 Task: Create a due date automation trigger when advanced on, on the monday of the week a card is due add dates starting in less than 1 days at 11:00 AM.
Action: Mouse moved to (859, 247)
Screenshot: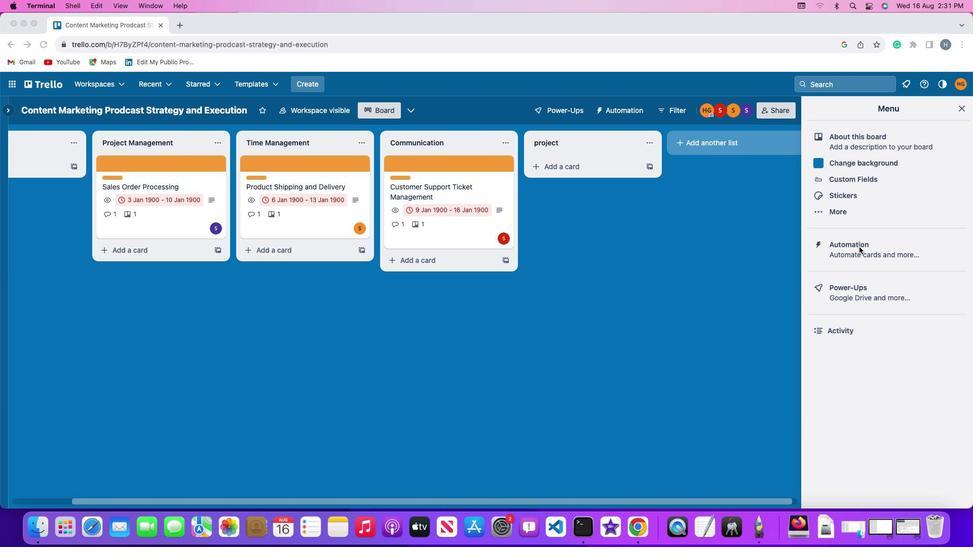 
Action: Mouse pressed left at (859, 247)
Screenshot: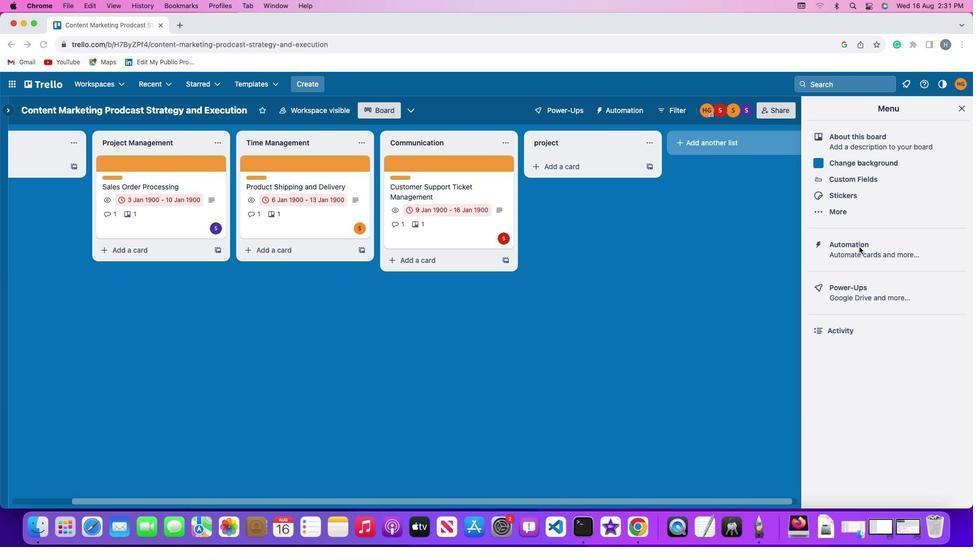 
Action: Mouse pressed left at (859, 247)
Screenshot: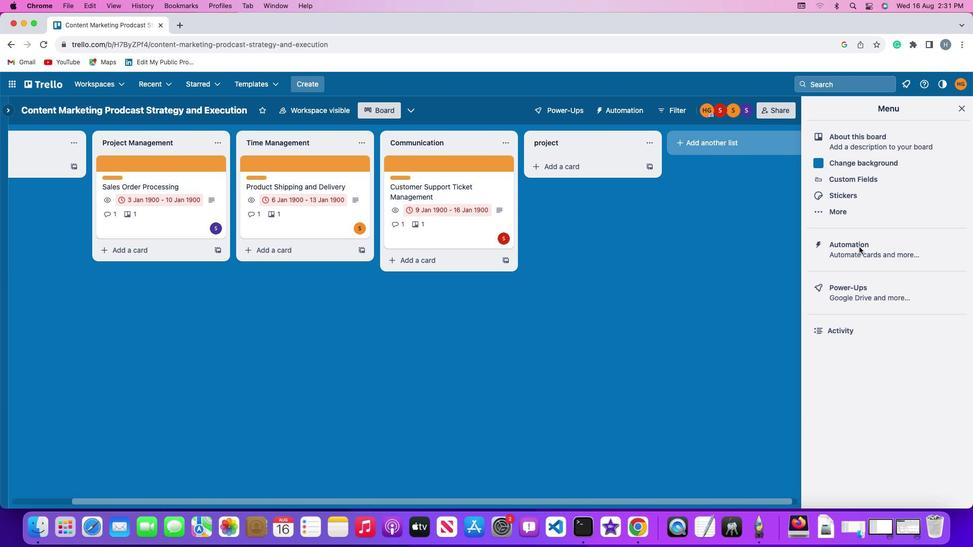 
Action: Mouse moved to (84, 240)
Screenshot: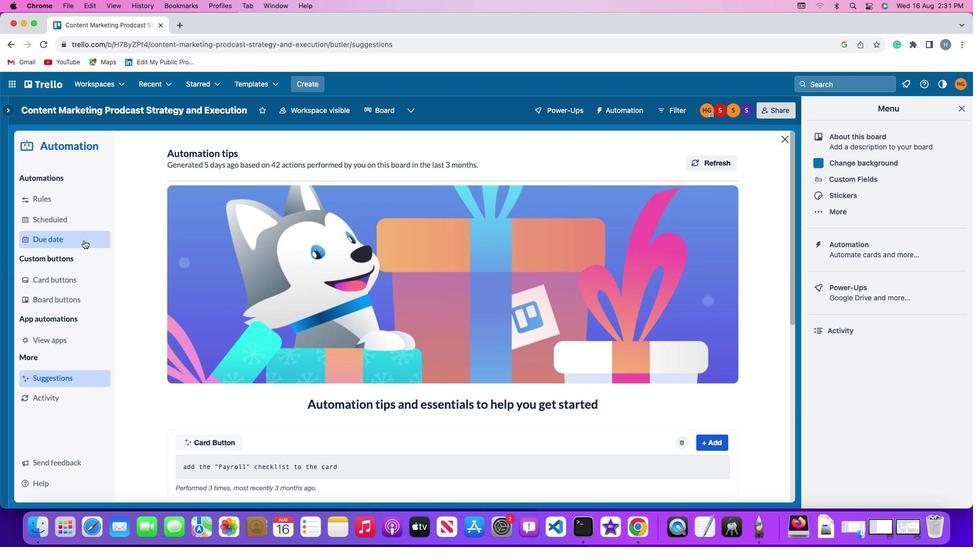 
Action: Mouse pressed left at (84, 240)
Screenshot: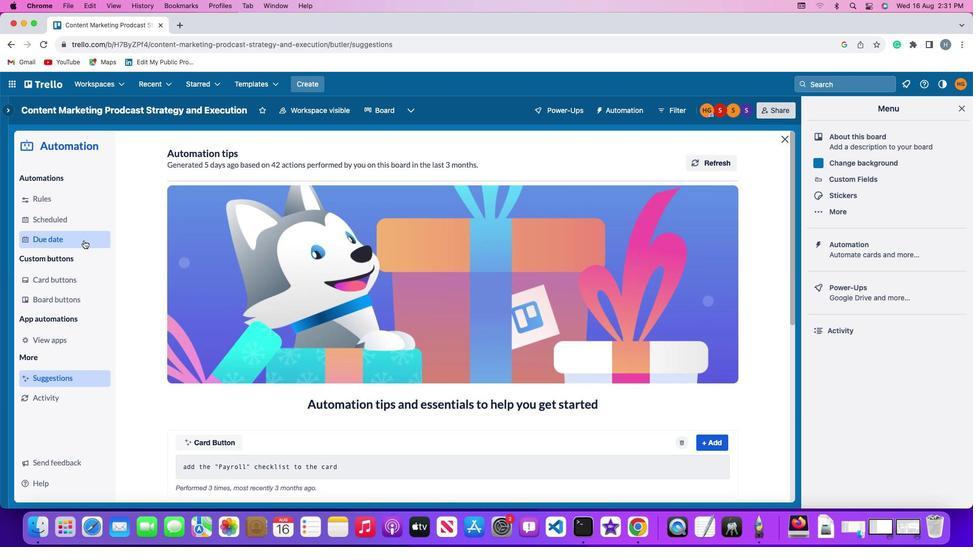 
Action: Mouse moved to (691, 157)
Screenshot: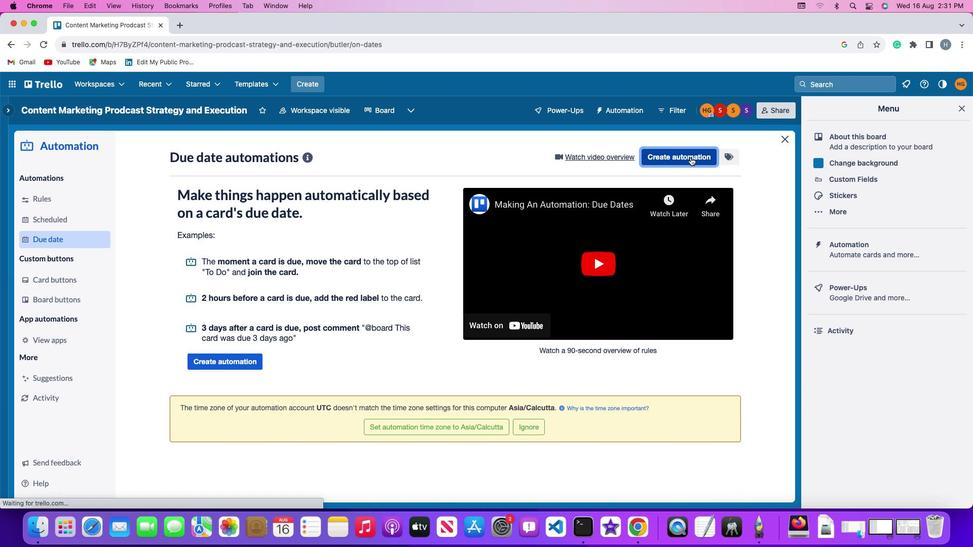 
Action: Mouse pressed left at (691, 157)
Screenshot: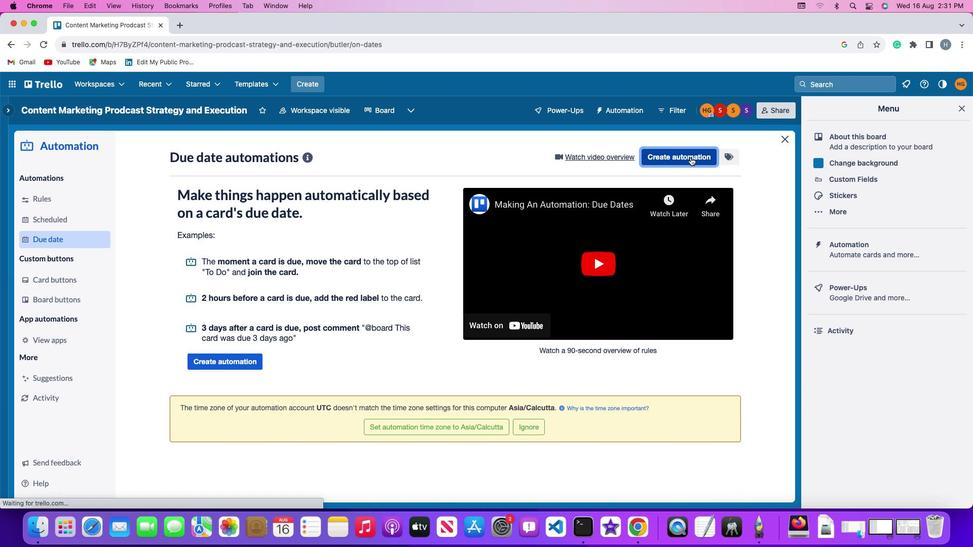 
Action: Mouse moved to (186, 253)
Screenshot: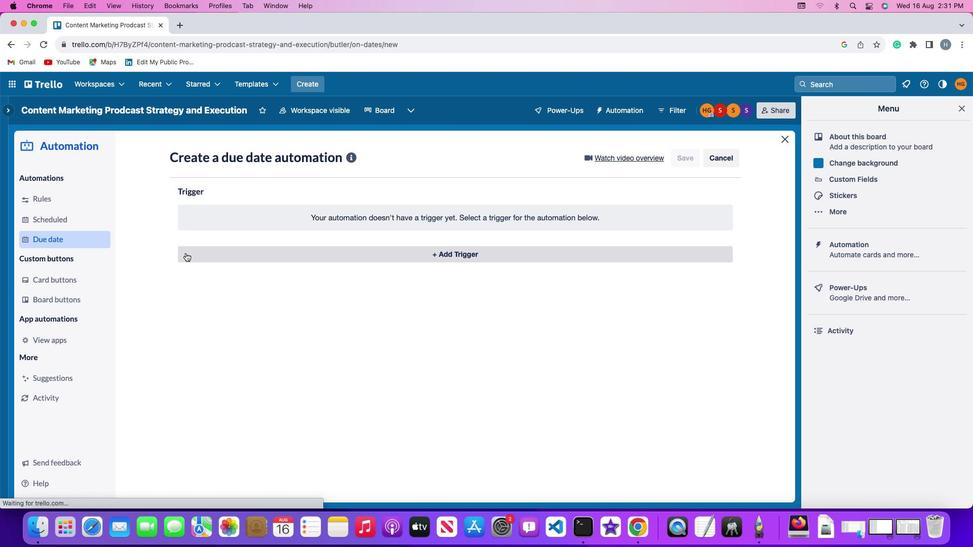 
Action: Mouse pressed left at (186, 253)
Screenshot: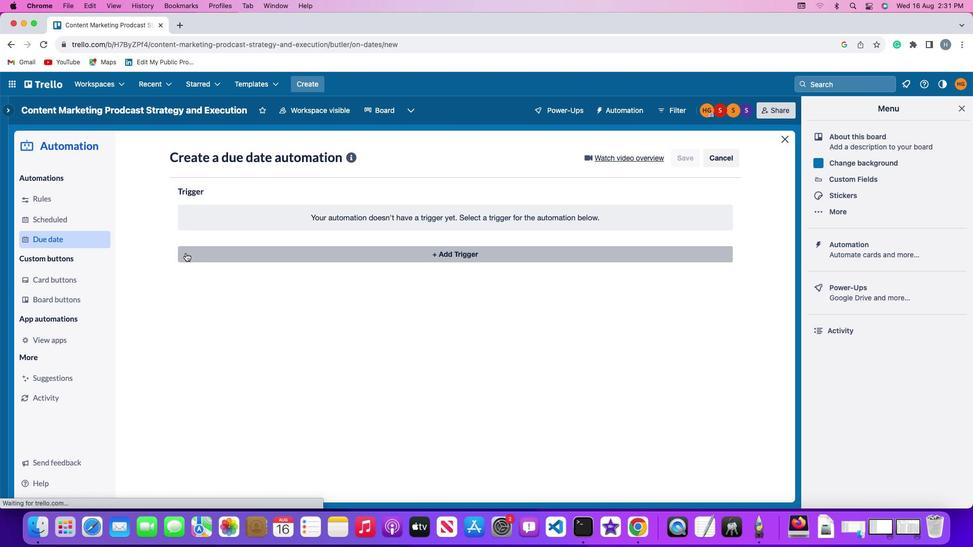 
Action: Mouse moved to (214, 442)
Screenshot: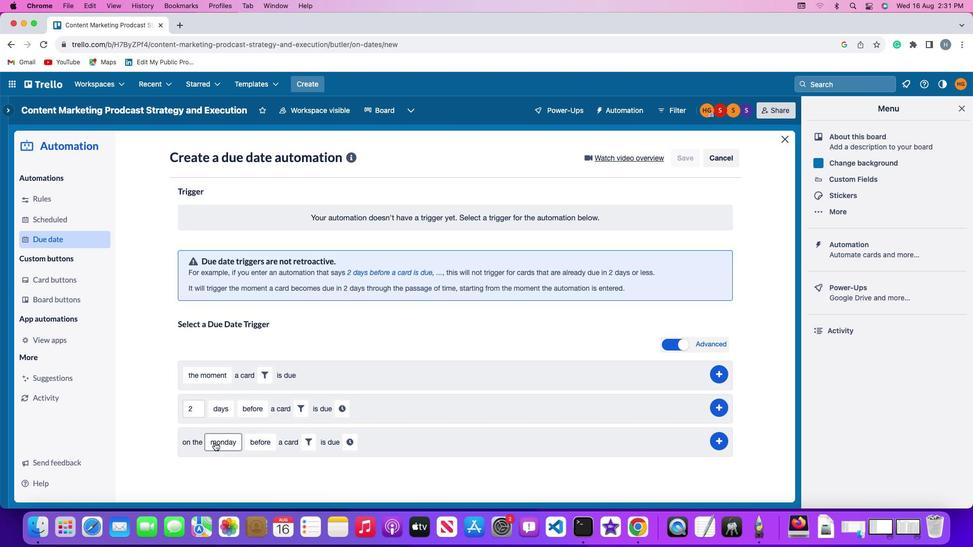 
Action: Mouse pressed left at (214, 442)
Screenshot: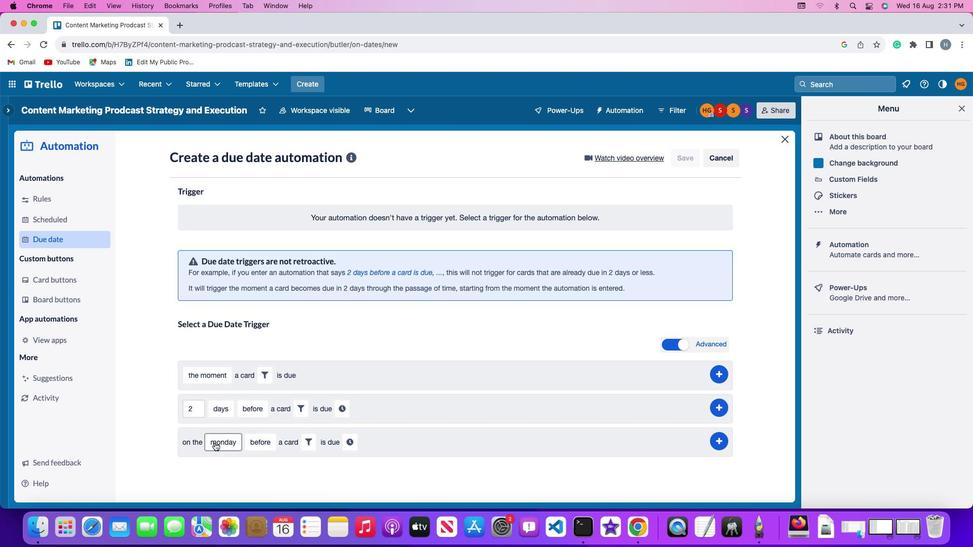 
Action: Mouse moved to (232, 299)
Screenshot: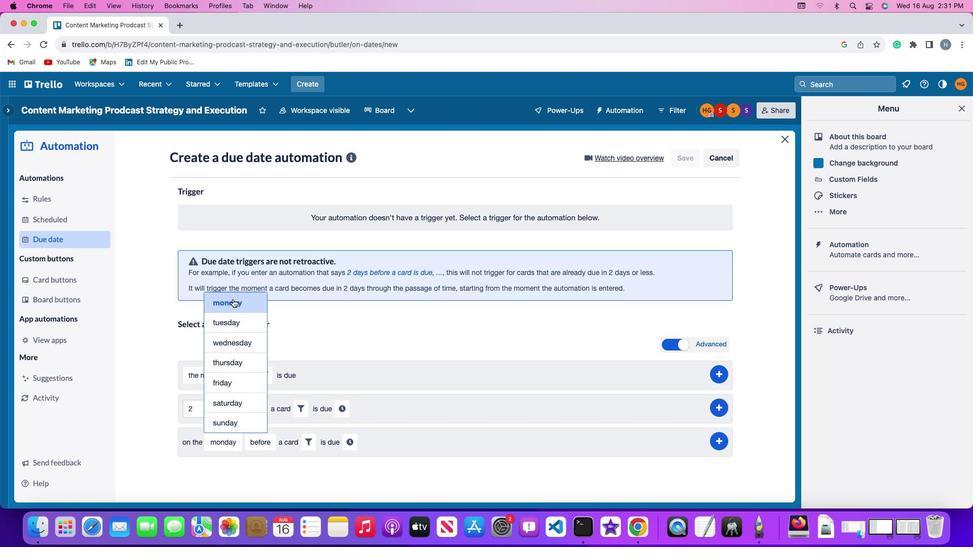 
Action: Mouse pressed left at (232, 299)
Screenshot: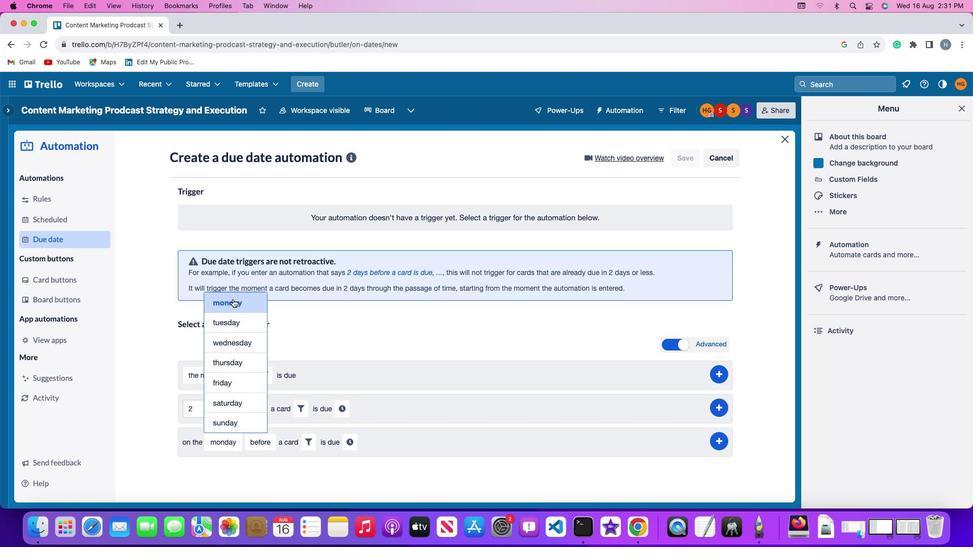 
Action: Mouse moved to (258, 446)
Screenshot: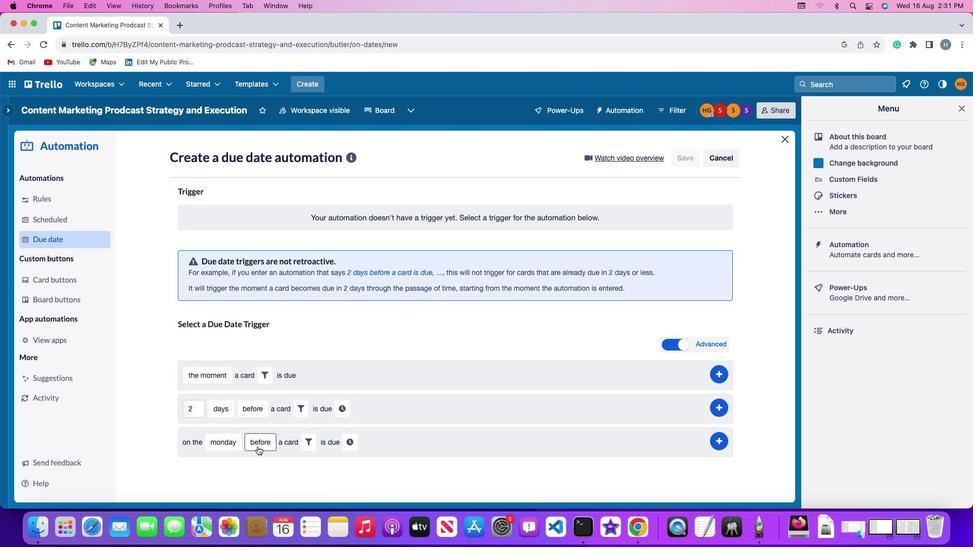 
Action: Mouse pressed left at (258, 446)
Screenshot: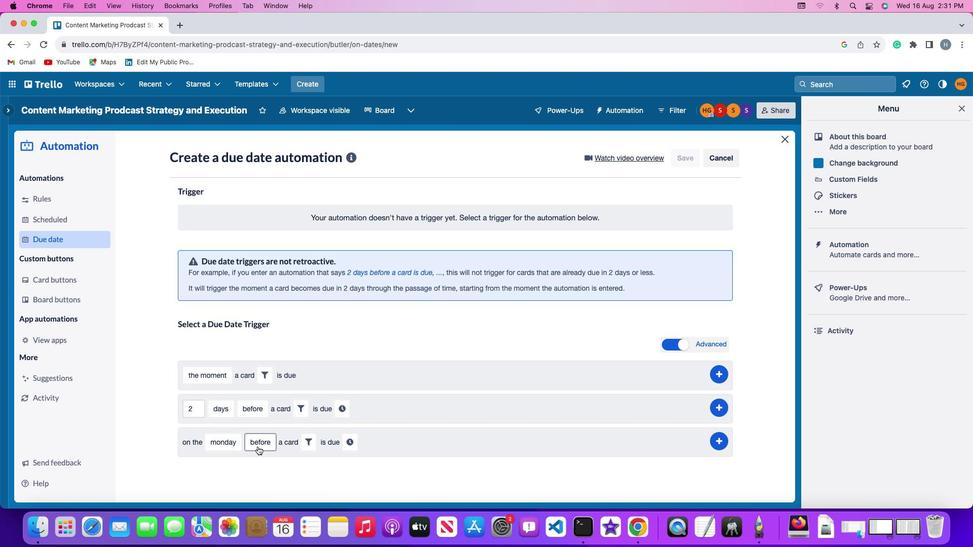 
Action: Mouse moved to (271, 399)
Screenshot: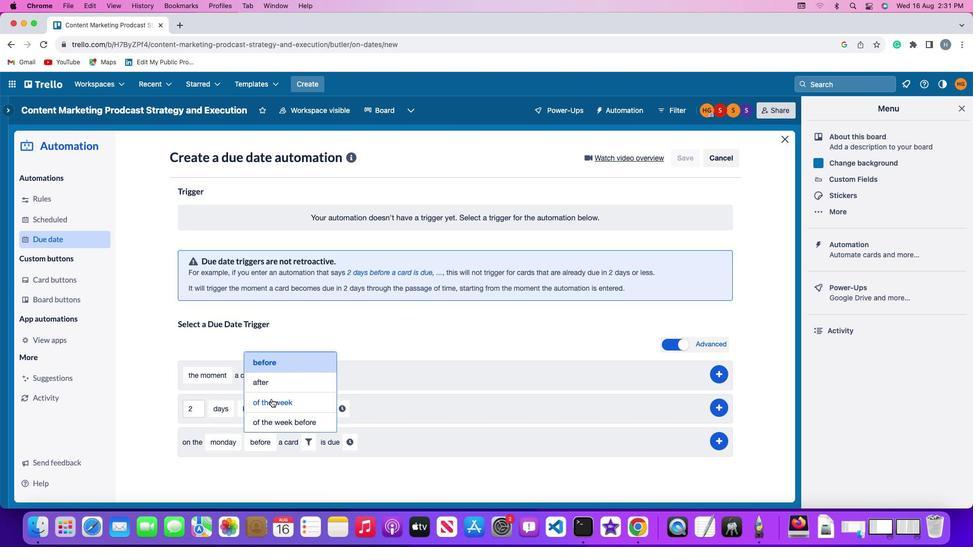 
Action: Mouse pressed left at (271, 399)
Screenshot: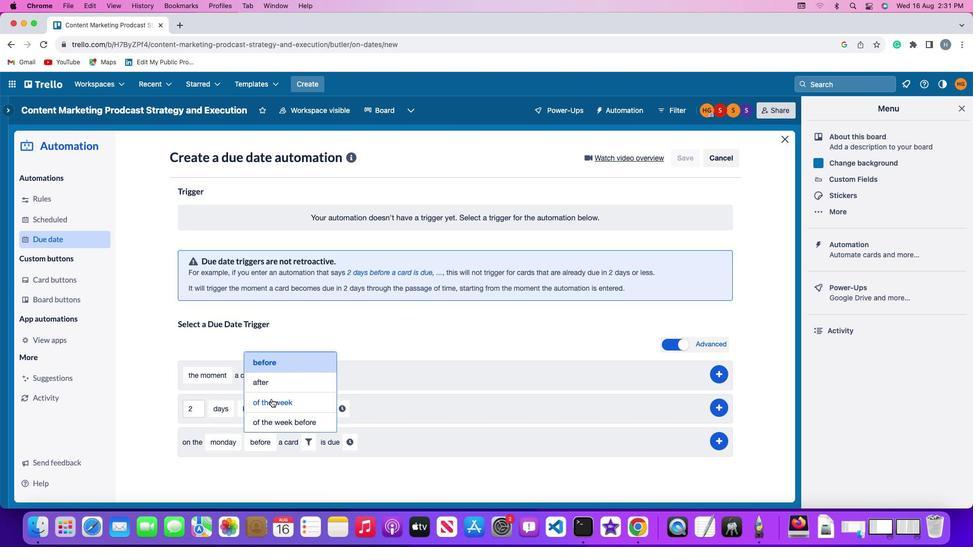 
Action: Mouse moved to (334, 440)
Screenshot: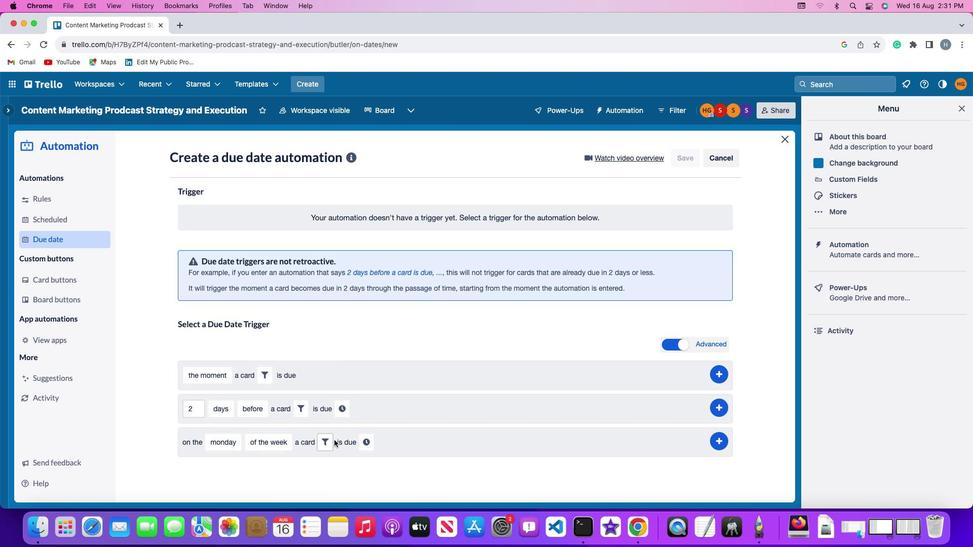
Action: Mouse pressed left at (334, 440)
Screenshot: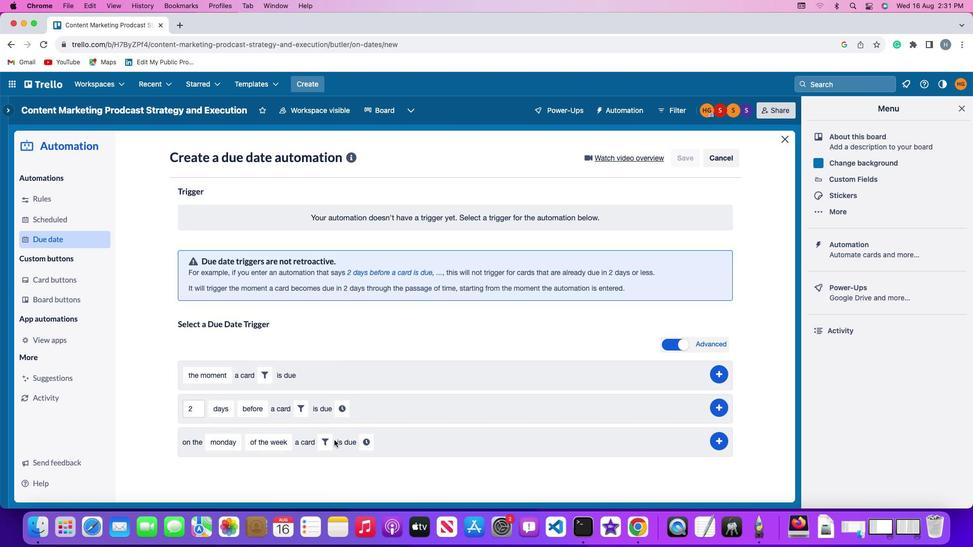 
Action: Mouse moved to (328, 441)
Screenshot: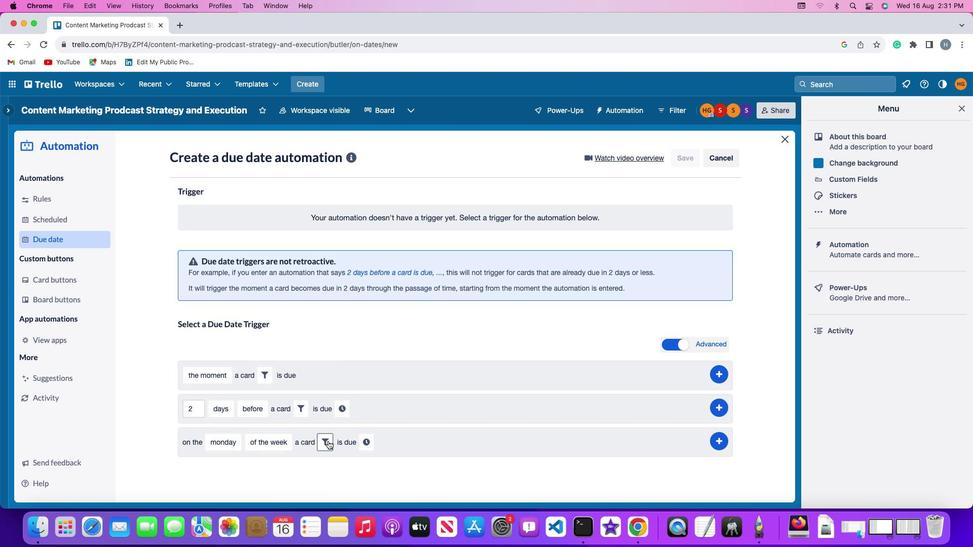 
Action: Mouse pressed left at (328, 441)
Screenshot: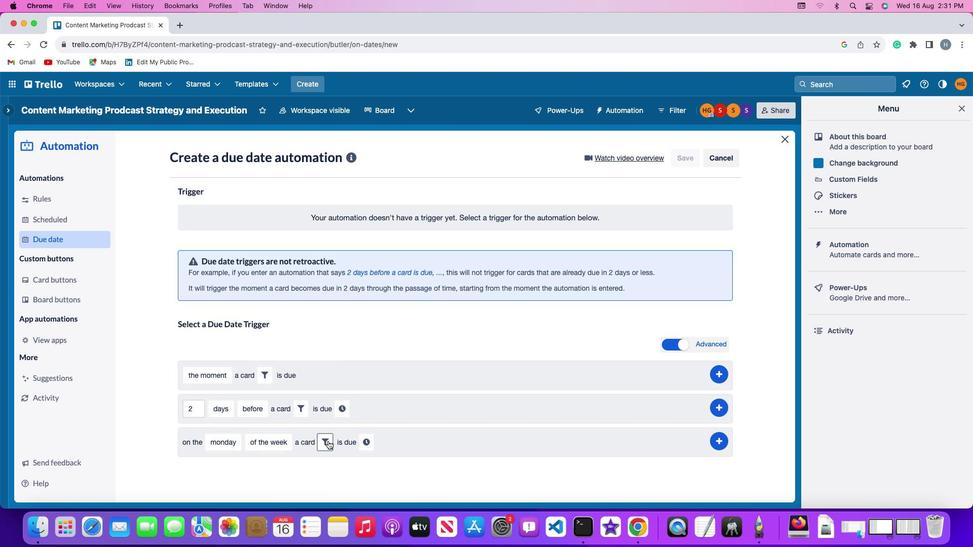 
Action: Mouse moved to (373, 475)
Screenshot: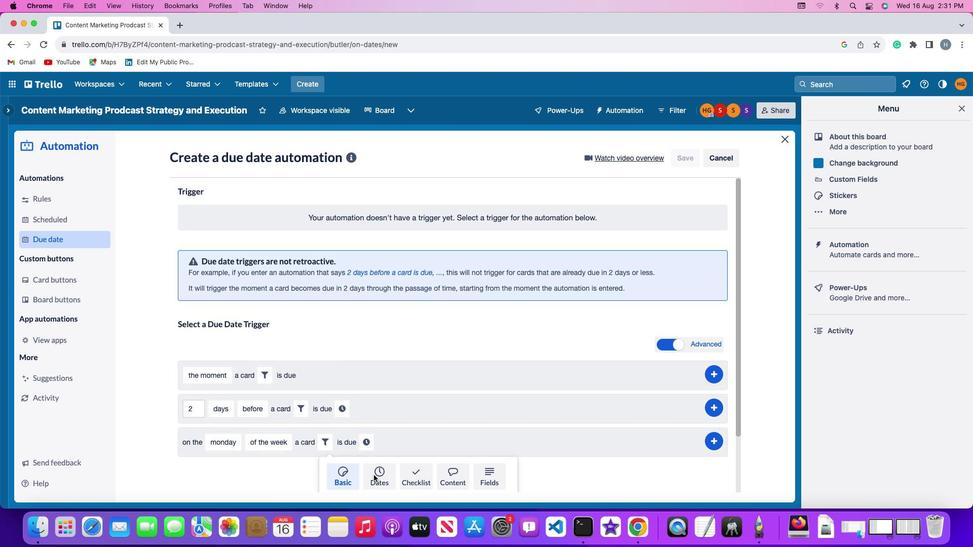 
Action: Mouse pressed left at (373, 475)
Screenshot: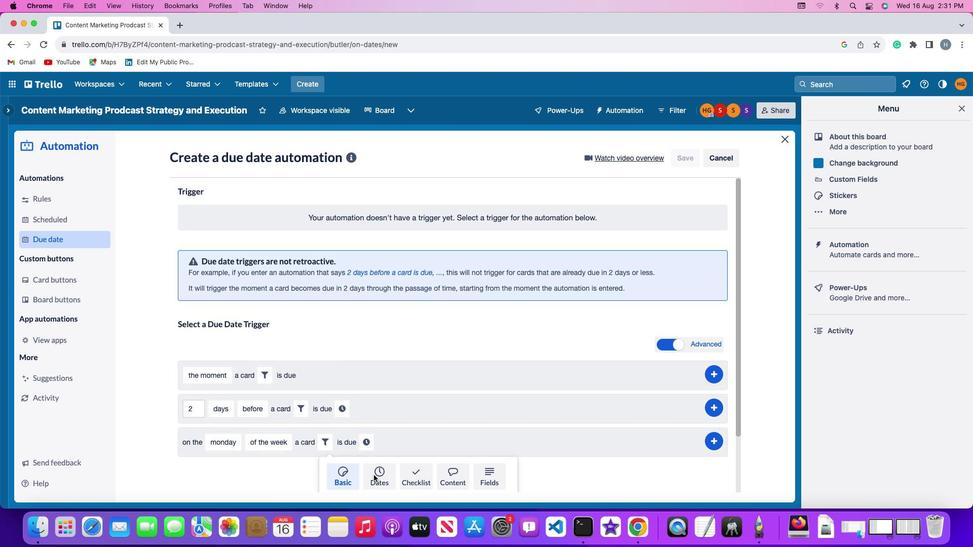 
Action: Mouse moved to (290, 472)
Screenshot: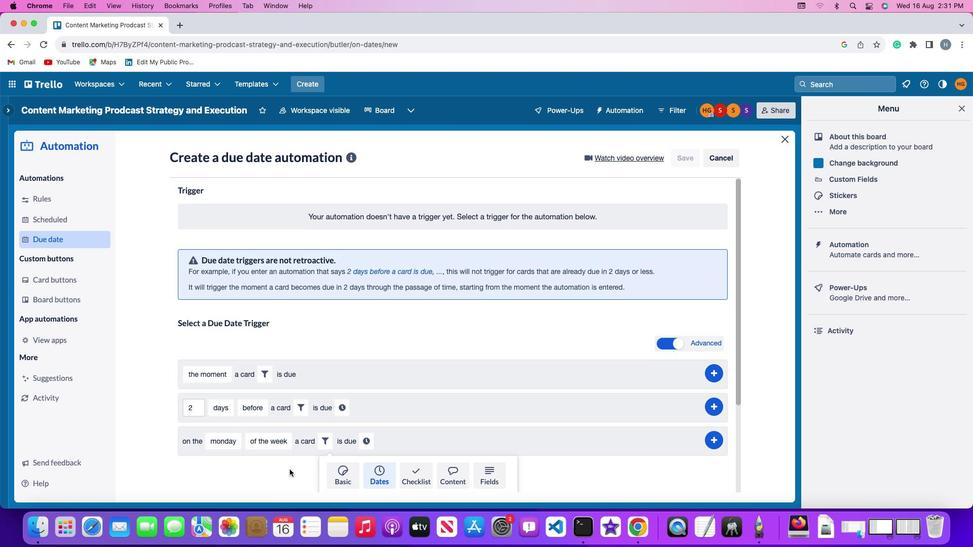 
Action: Mouse scrolled (290, 472) with delta (0, 0)
Screenshot: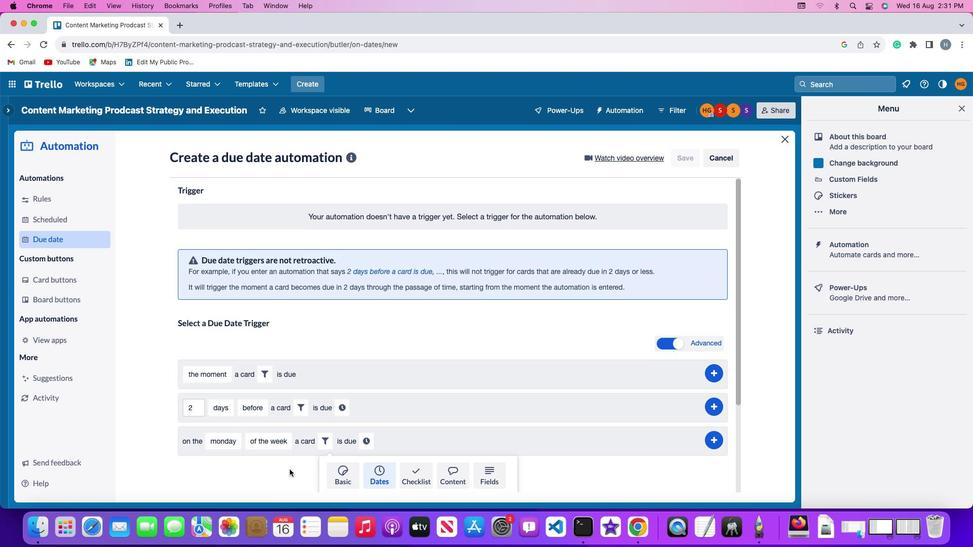 
Action: Mouse moved to (290, 472)
Screenshot: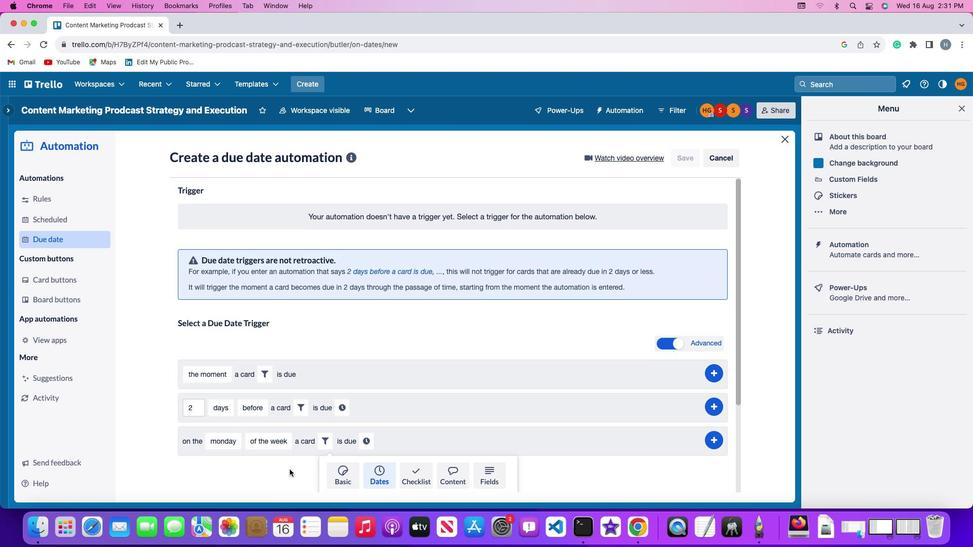 
Action: Mouse scrolled (290, 472) with delta (0, 0)
Screenshot: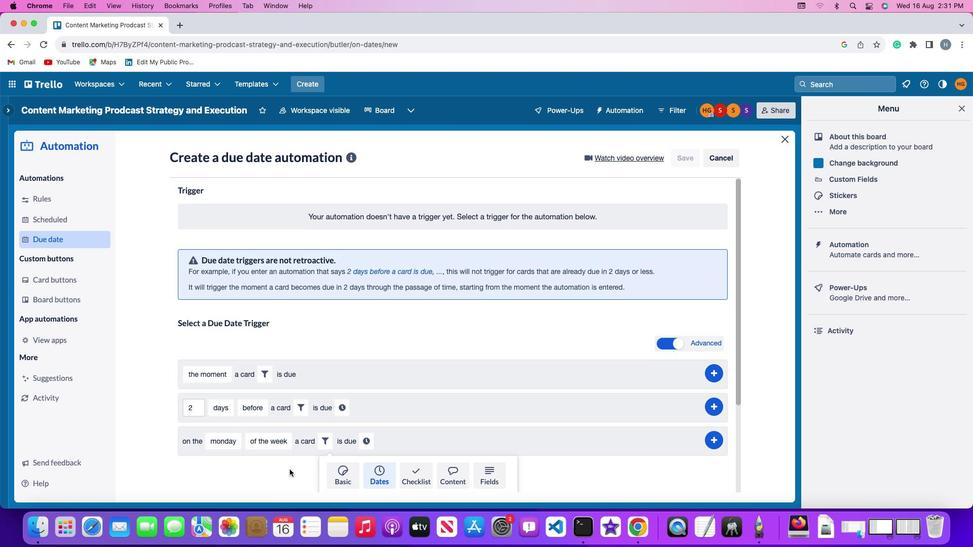
Action: Mouse moved to (290, 471)
Screenshot: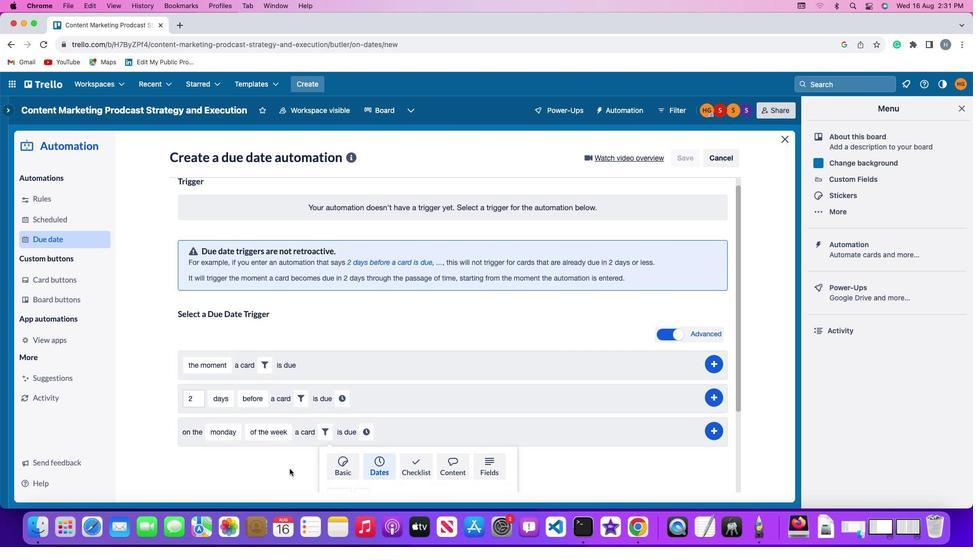 
Action: Mouse scrolled (290, 471) with delta (0, -1)
Screenshot: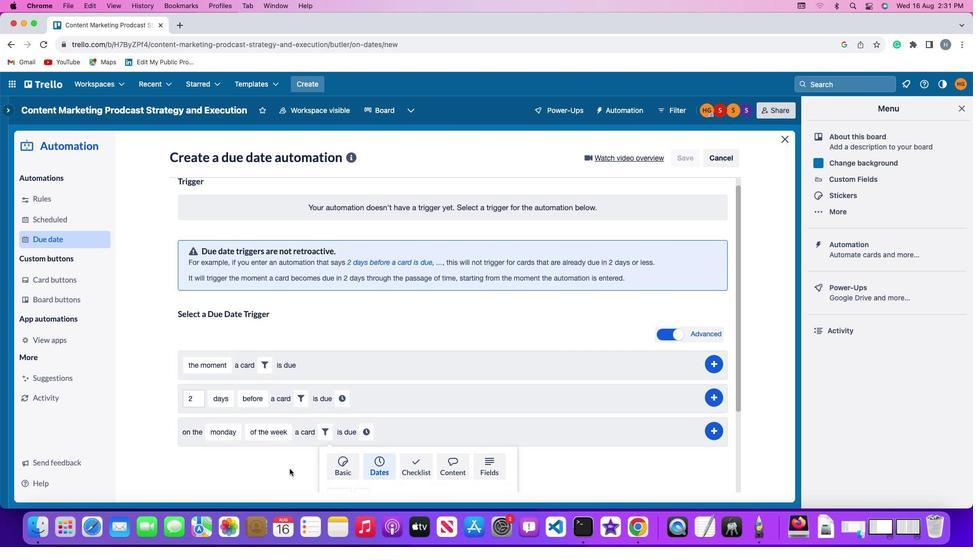 
Action: Mouse moved to (290, 469)
Screenshot: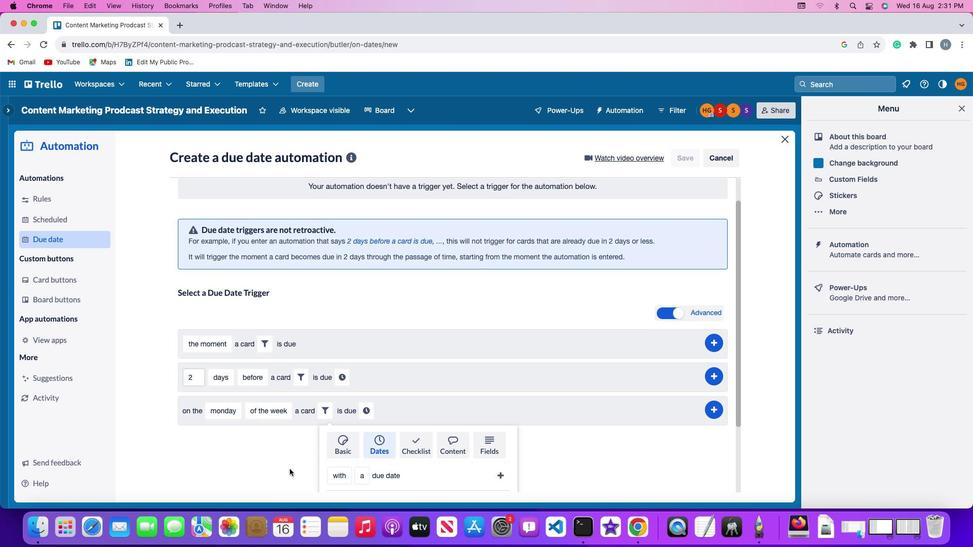 
Action: Mouse scrolled (290, 469) with delta (0, -2)
Screenshot: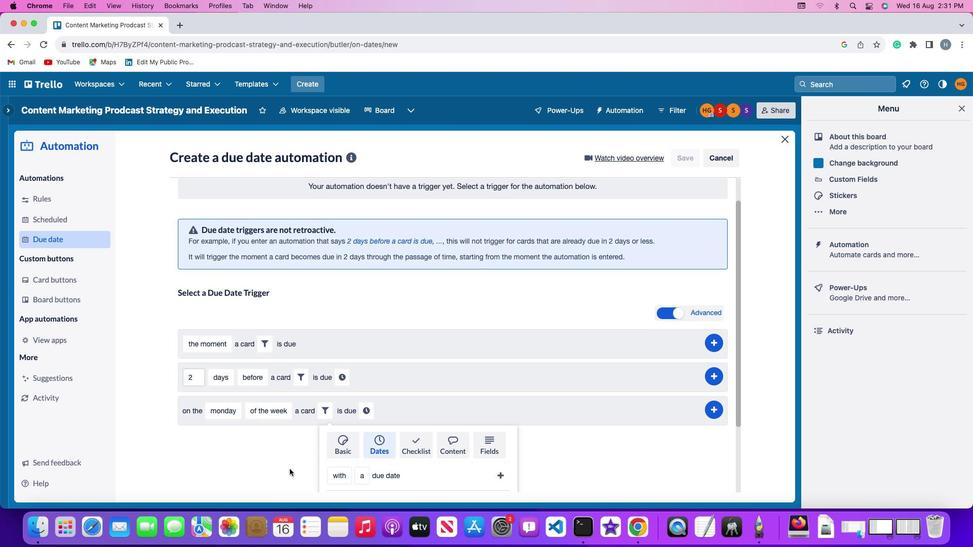 
Action: Mouse moved to (289, 468)
Screenshot: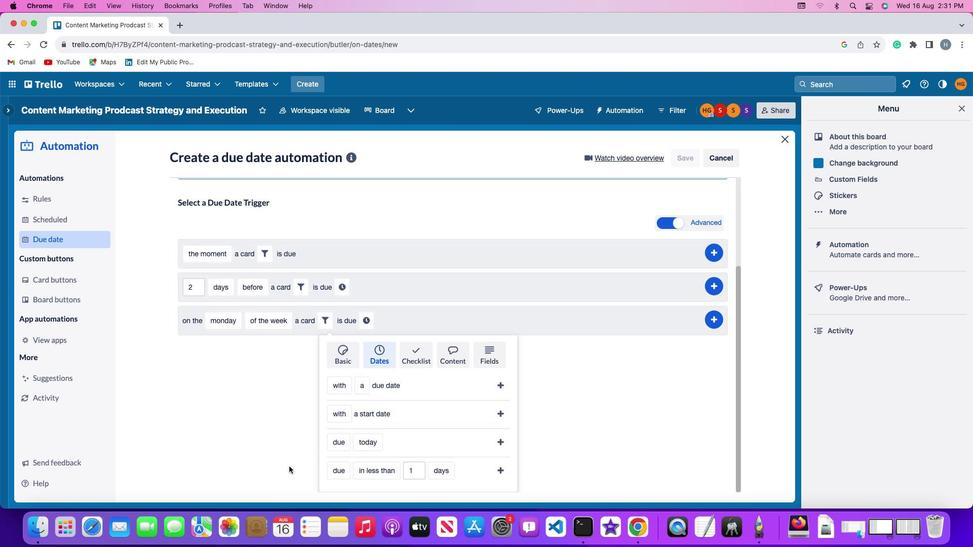 
Action: Mouse scrolled (289, 468) with delta (0, 0)
Screenshot: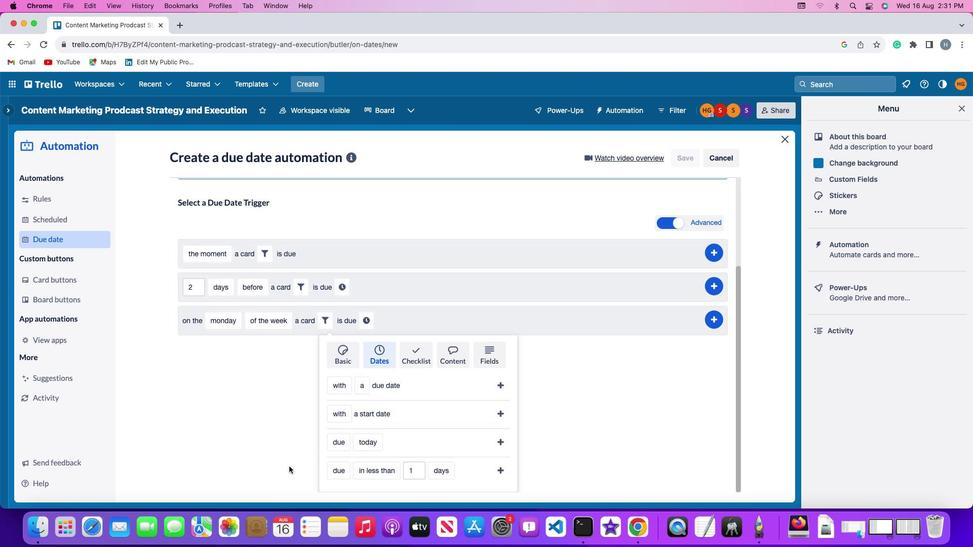 
Action: Mouse moved to (289, 467)
Screenshot: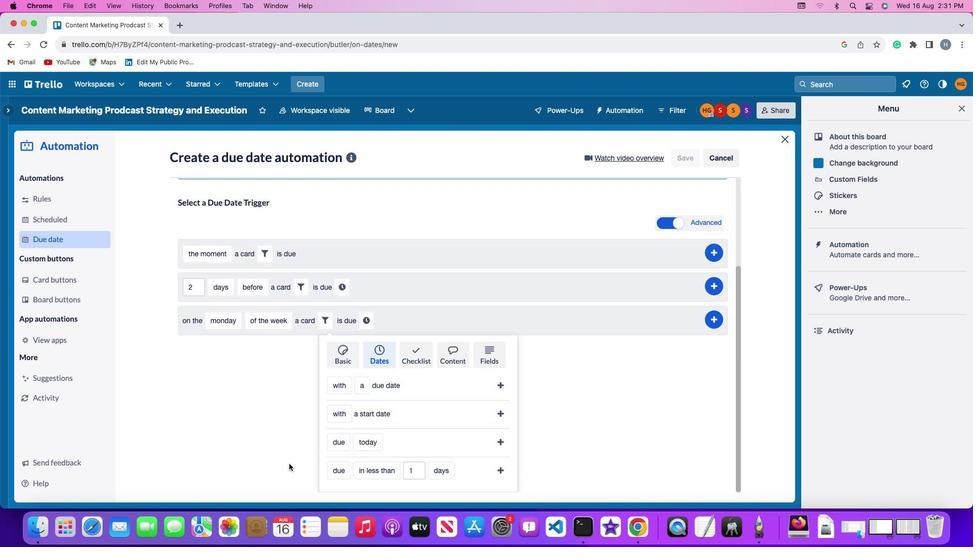 
Action: Mouse scrolled (289, 467) with delta (0, 0)
Screenshot: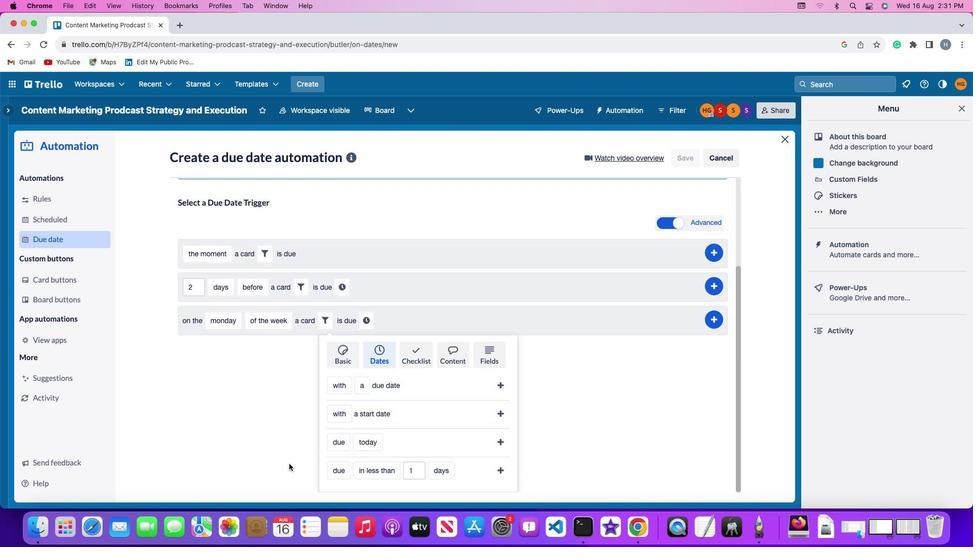 
Action: Mouse moved to (289, 467)
Screenshot: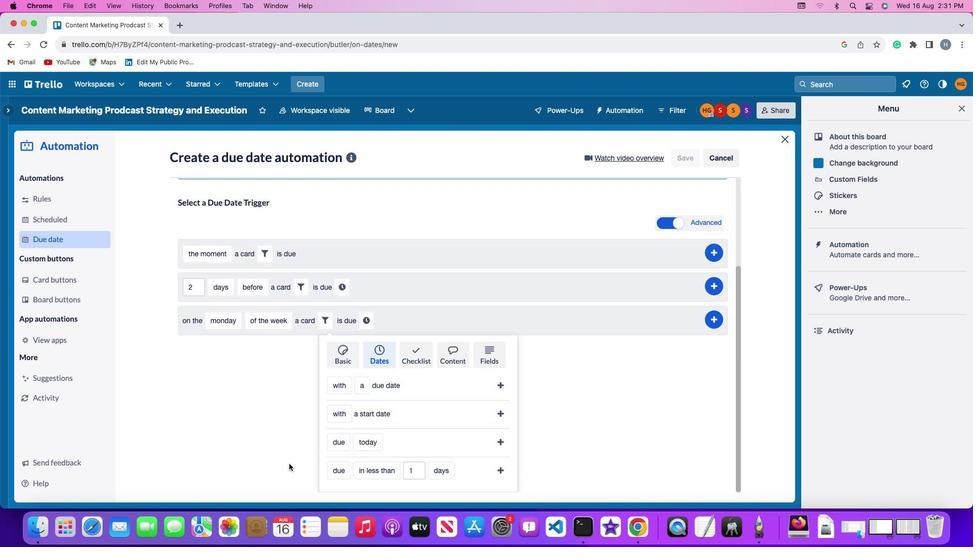 
Action: Mouse scrolled (289, 467) with delta (0, -1)
Screenshot: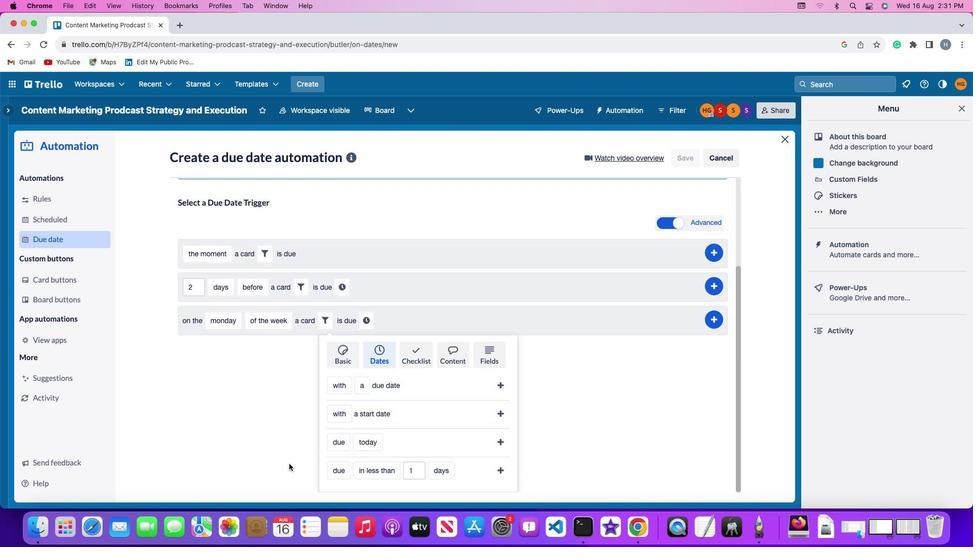 
Action: Mouse moved to (289, 466)
Screenshot: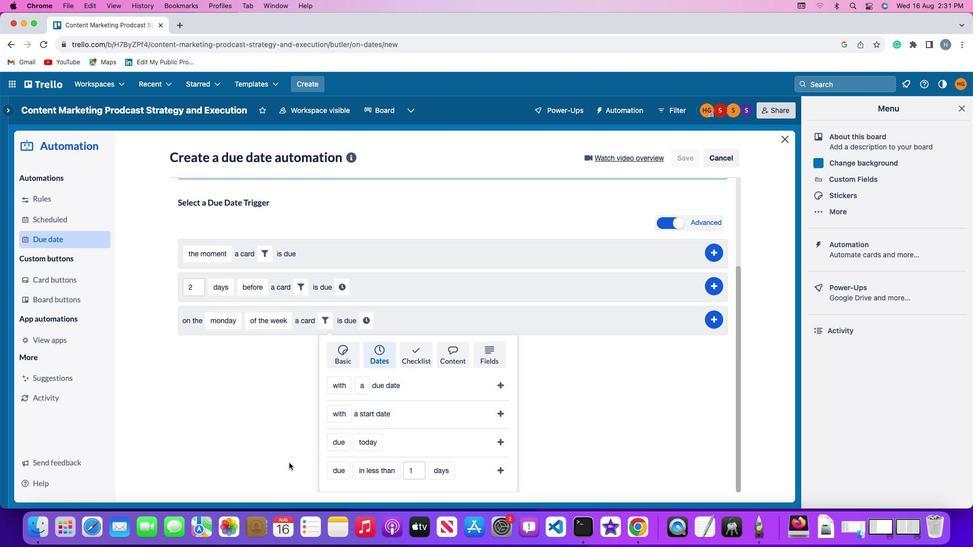 
Action: Mouse scrolled (289, 466) with delta (0, -2)
Screenshot: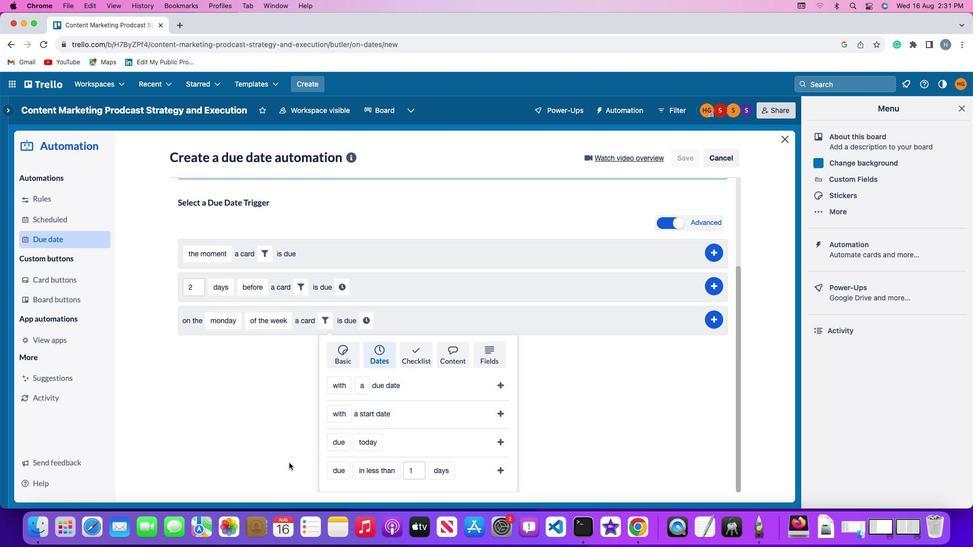 
Action: Mouse moved to (332, 473)
Screenshot: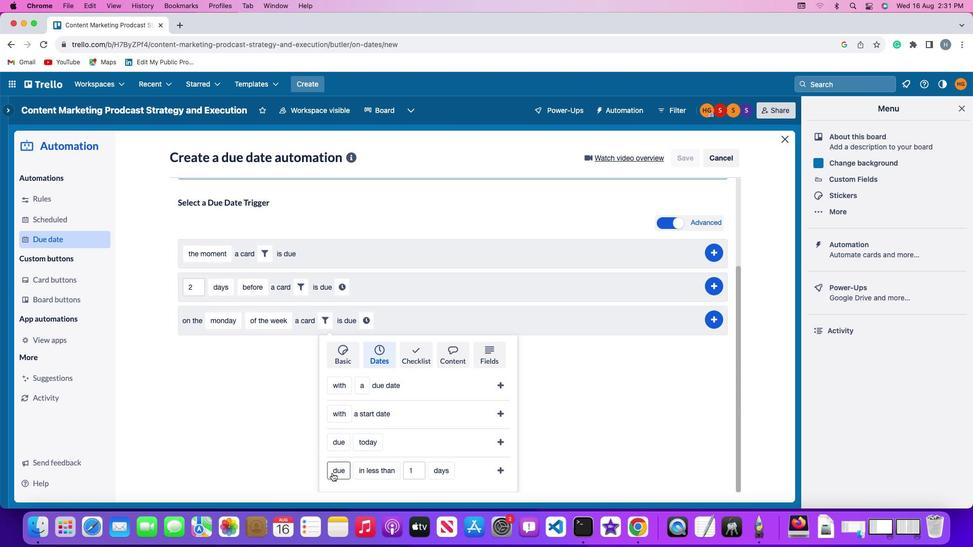 
Action: Mouse pressed left at (332, 473)
Screenshot: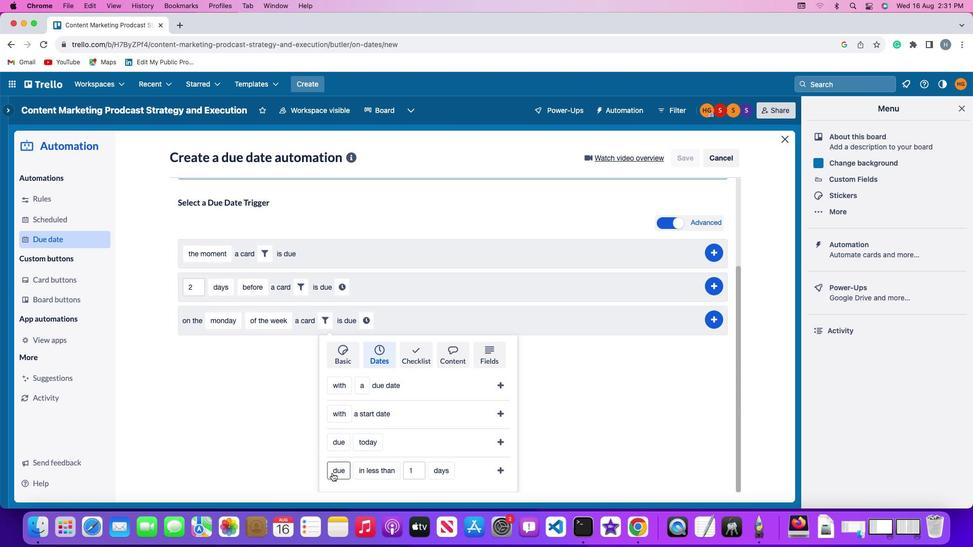 
Action: Mouse moved to (334, 455)
Screenshot: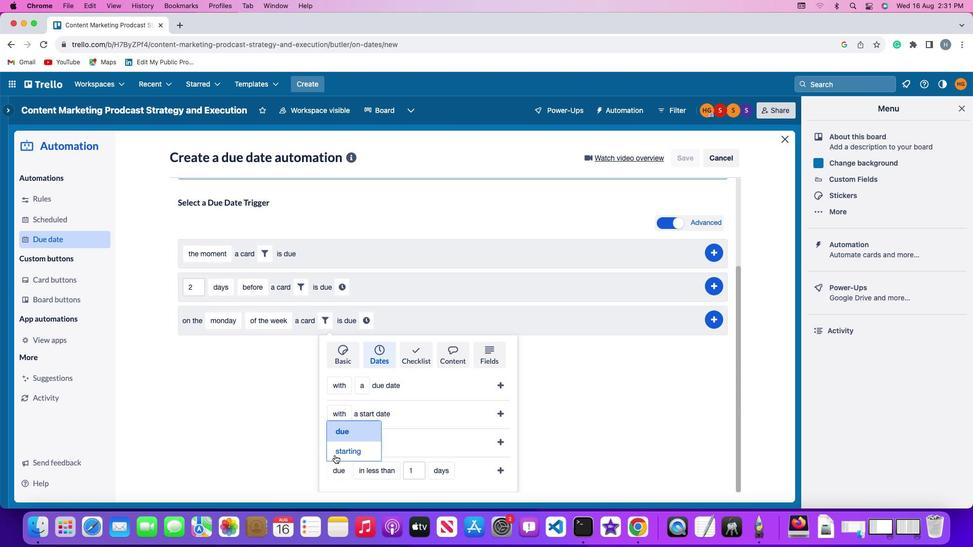 
Action: Mouse pressed left at (334, 455)
Screenshot: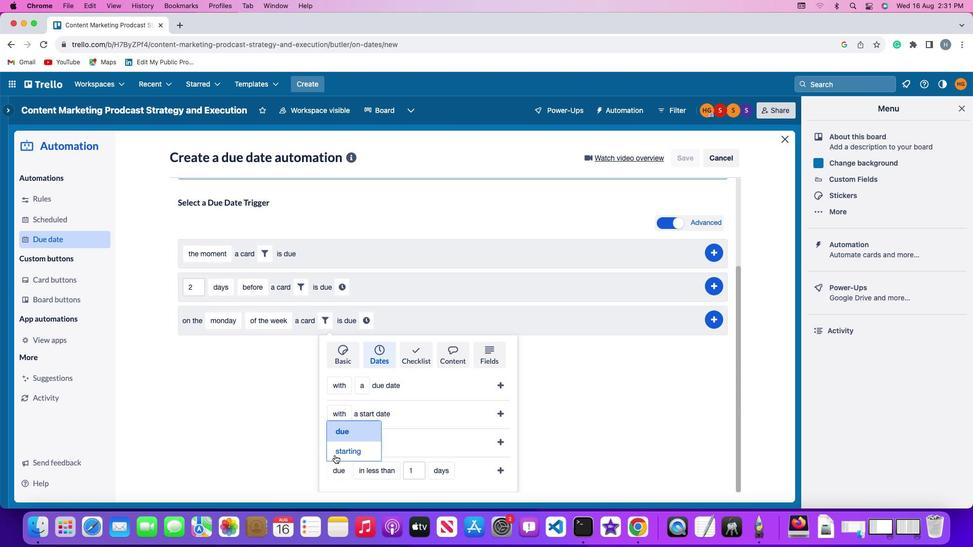 
Action: Mouse moved to (380, 470)
Screenshot: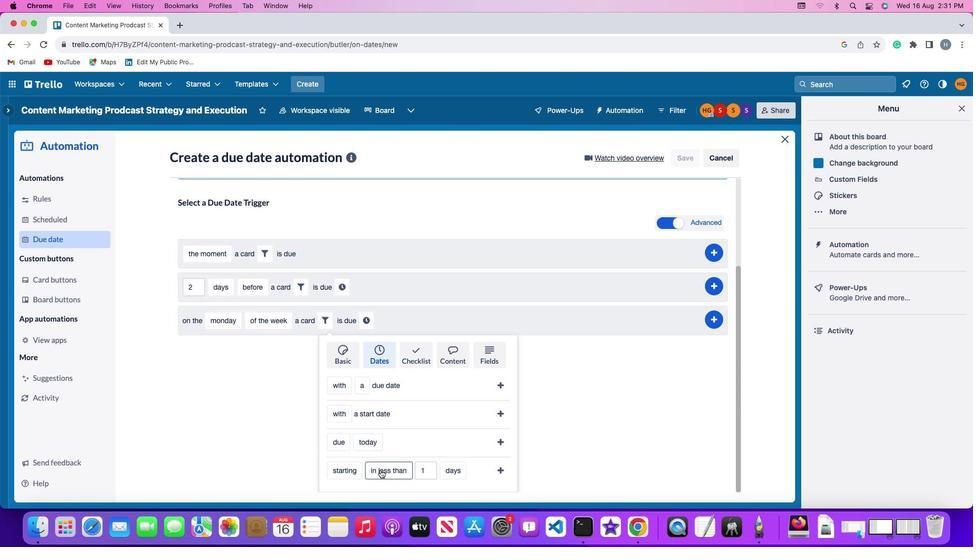 
Action: Mouse pressed left at (380, 470)
Screenshot: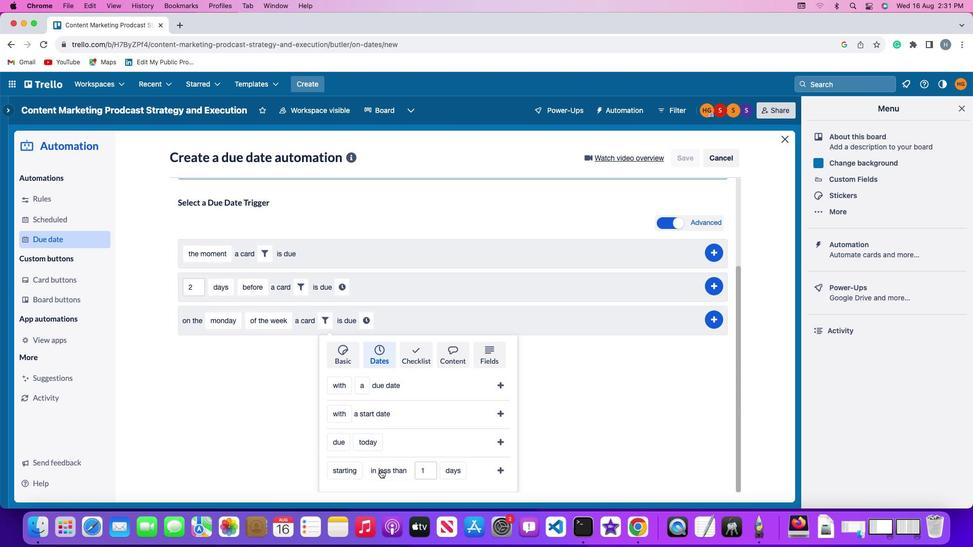 
Action: Mouse moved to (390, 381)
Screenshot: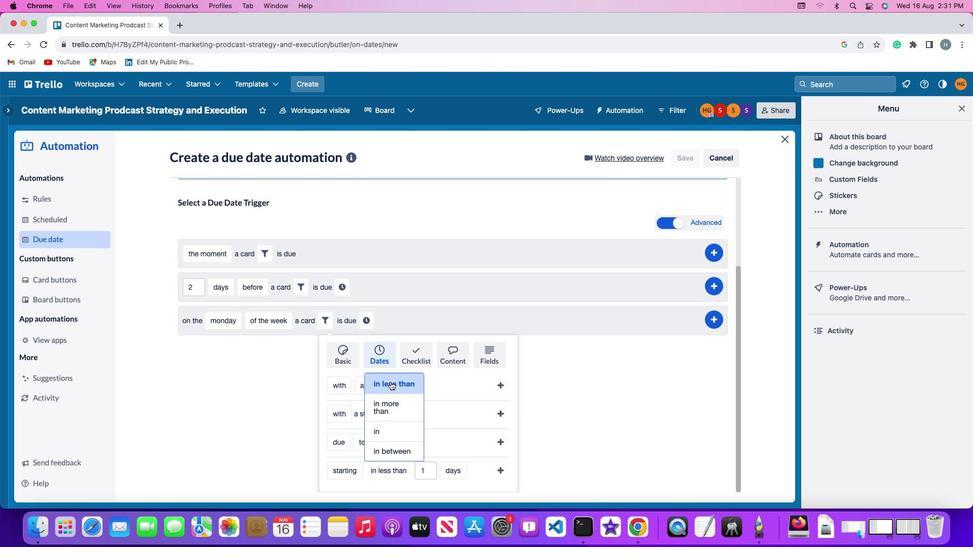 
Action: Mouse pressed left at (390, 381)
Screenshot: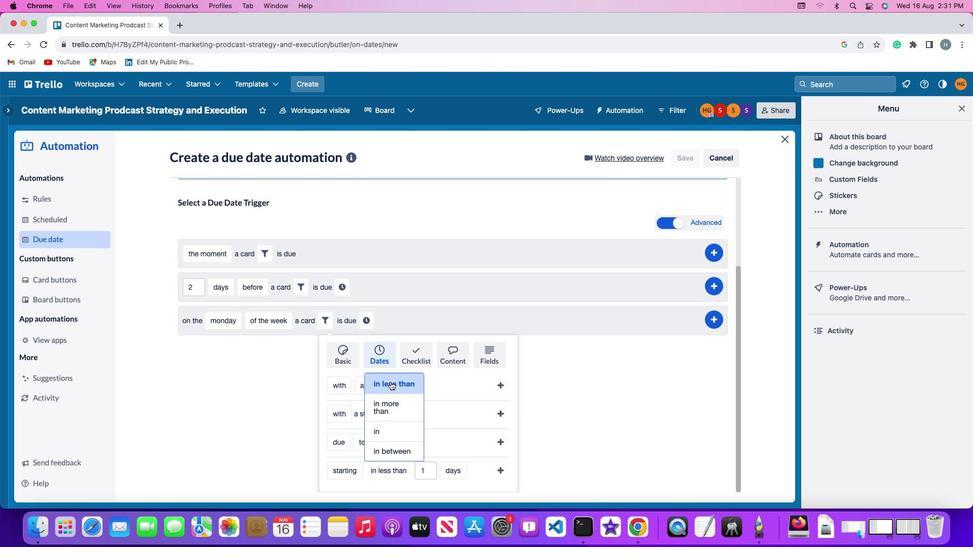 
Action: Mouse moved to (427, 467)
Screenshot: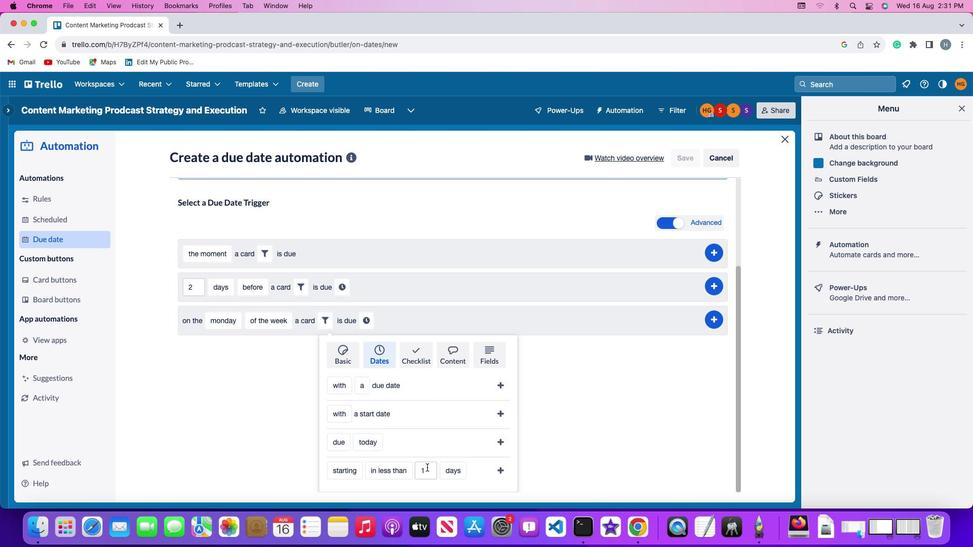 
Action: Mouse pressed left at (427, 467)
Screenshot: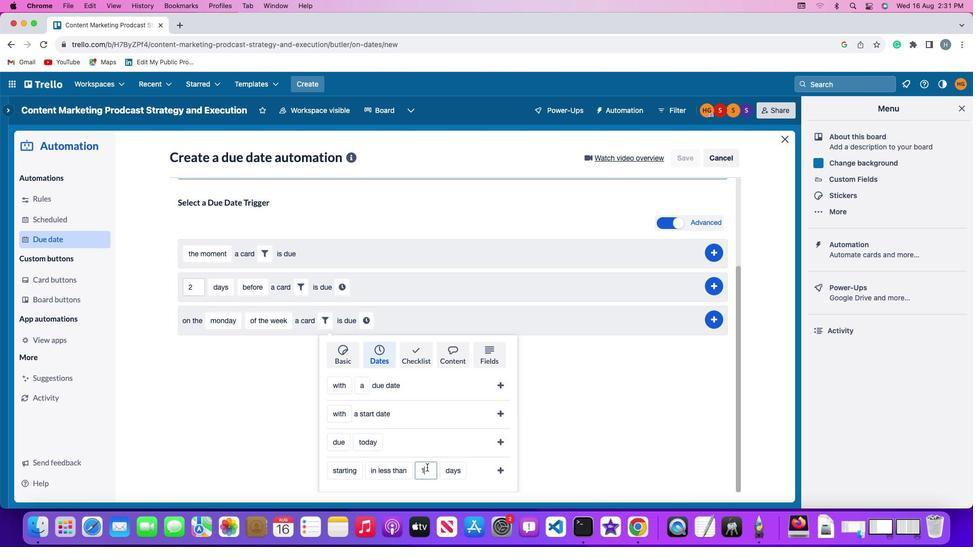 
Action: Mouse moved to (427, 468)
Screenshot: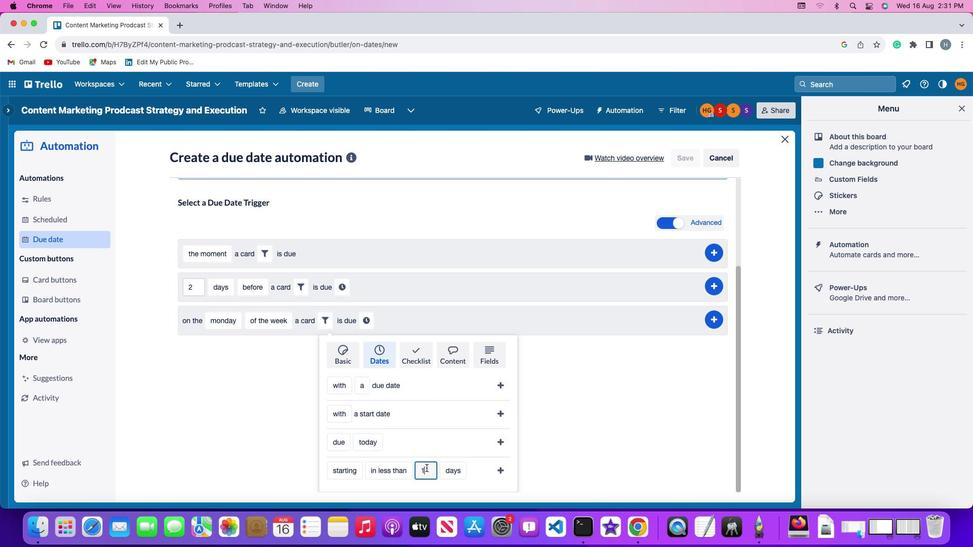 
Action: Key pressed Key.backspace'1'
Screenshot: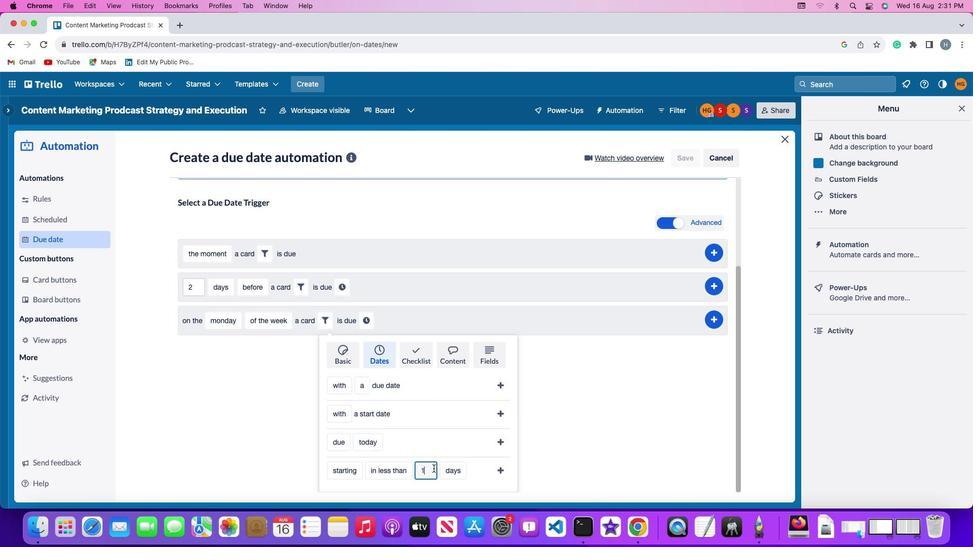 
Action: Mouse moved to (445, 468)
Screenshot: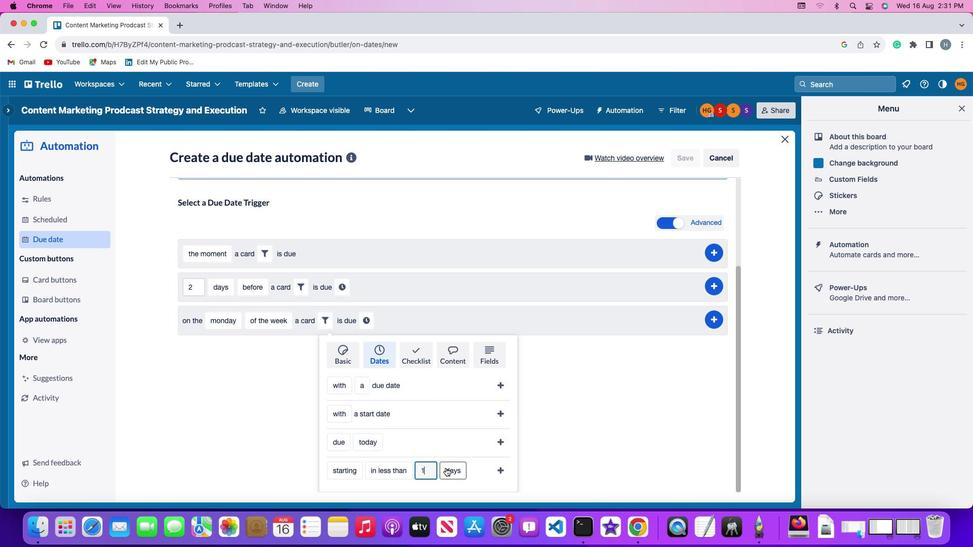 
Action: Mouse pressed left at (445, 468)
Screenshot: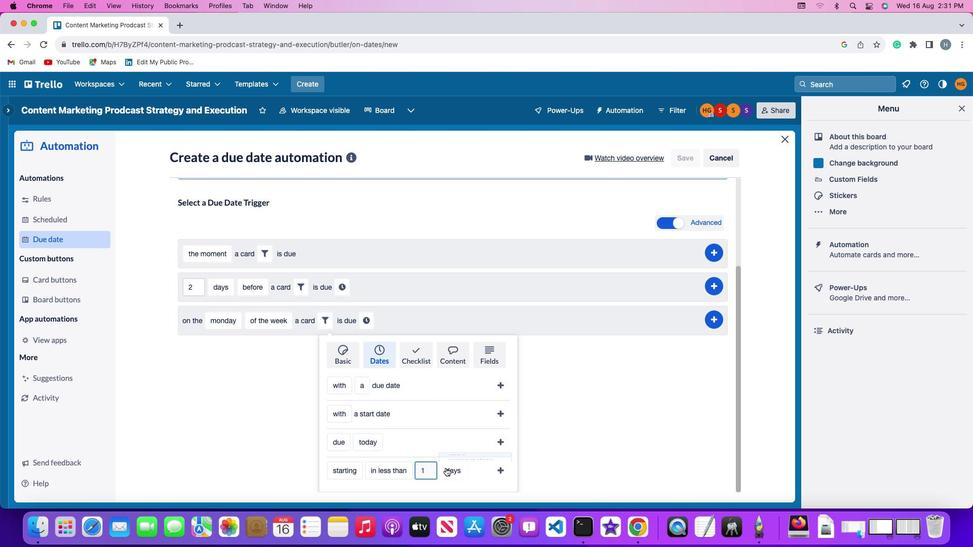 
Action: Mouse moved to (458, 432)
Screenshot: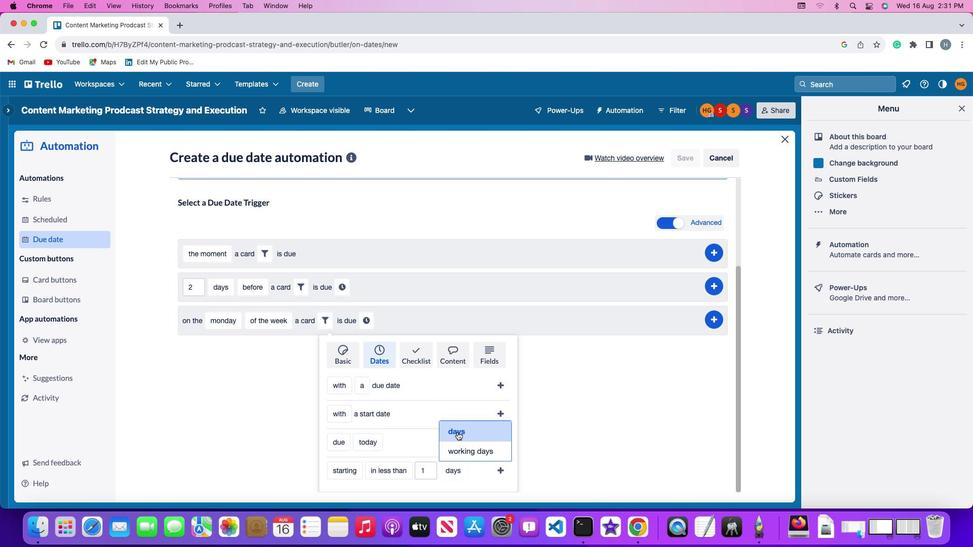 
Action: Mouse pressed left at (458, 432)
Screenshot: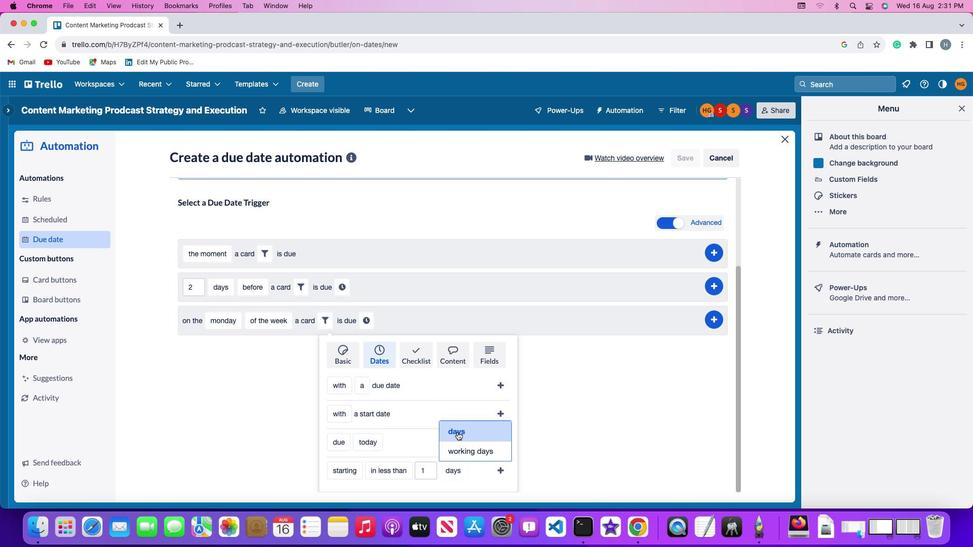 
Action: Mouse moved to (503, 466)
Screenshot: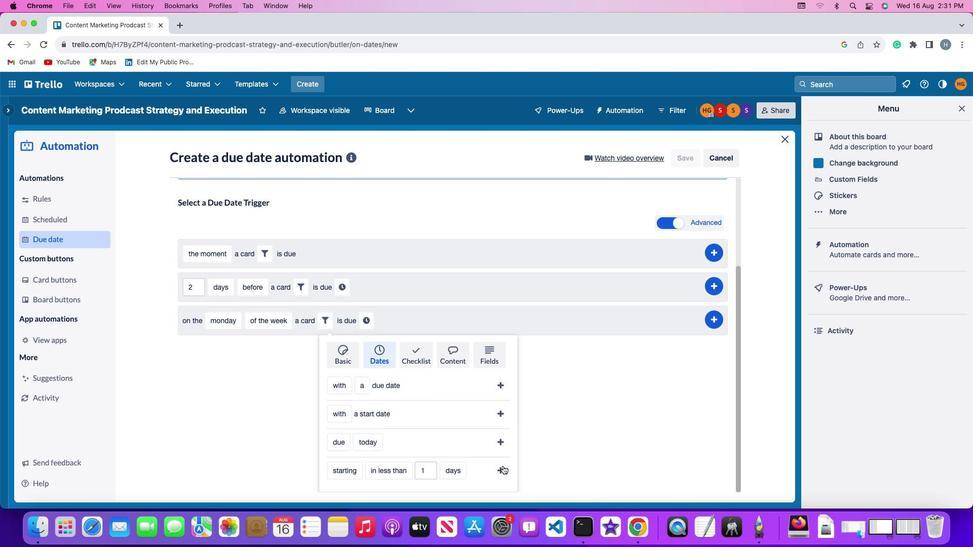 
Action: Mouse pressed left at (503, 466)
Screenshot: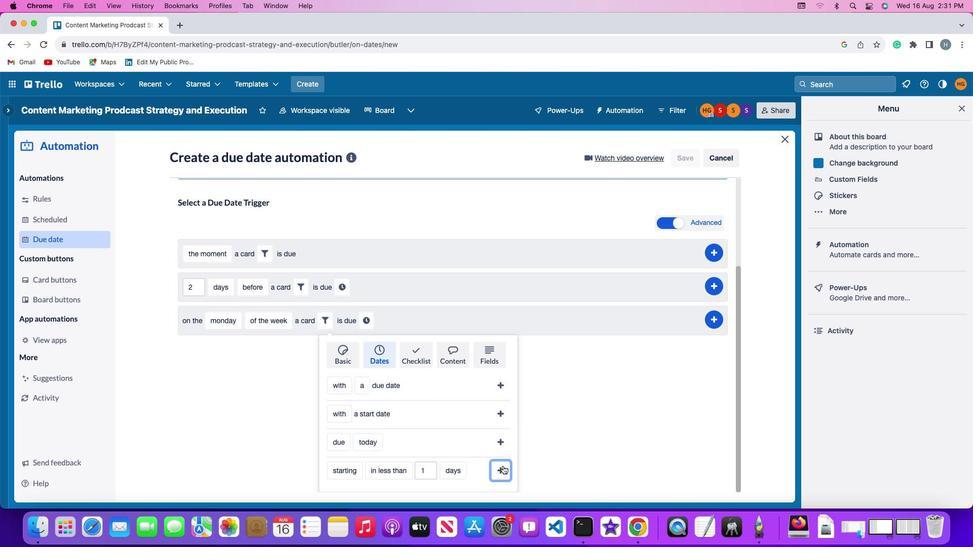 
Action: Mouse moved to (477, 445)
Screenshot: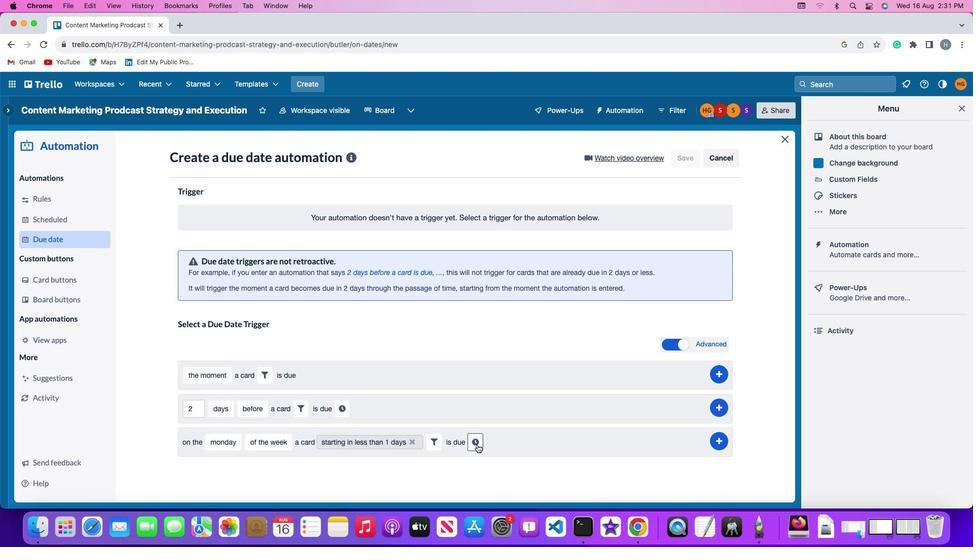 
Action: Mouse pressed left at (477, 445)
Screenshot: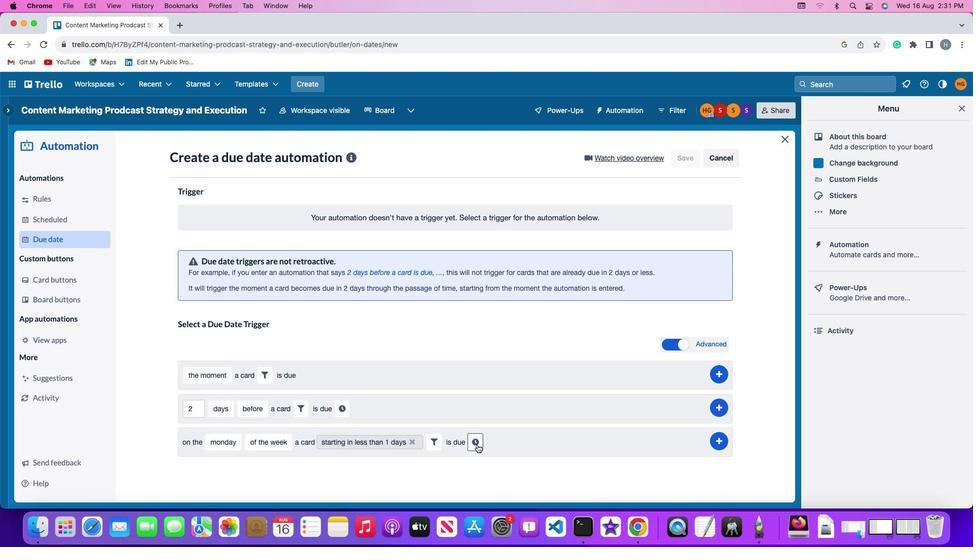 
Action: Mouse moved to (493, 444)
Screenshot: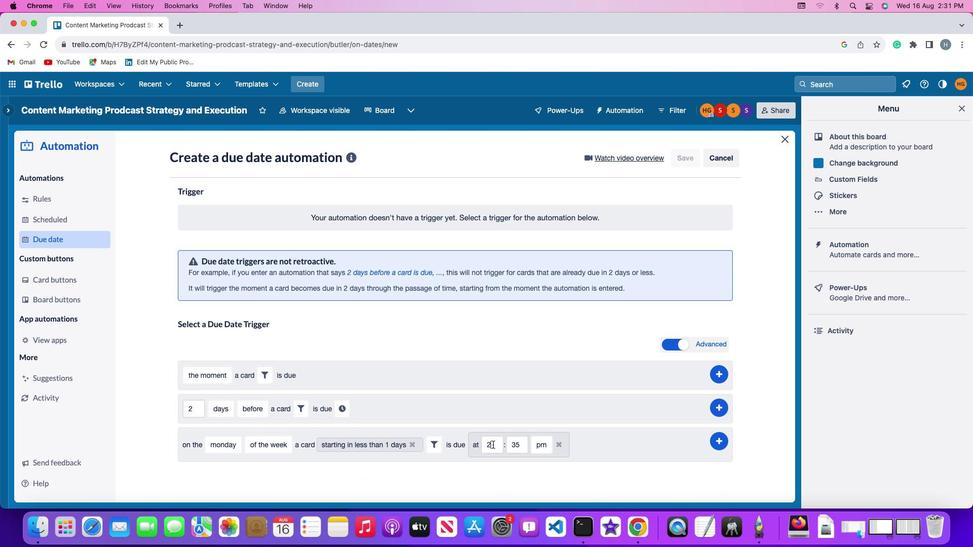 
Action: Mouse pressed left at (493, 444)
Screenshot: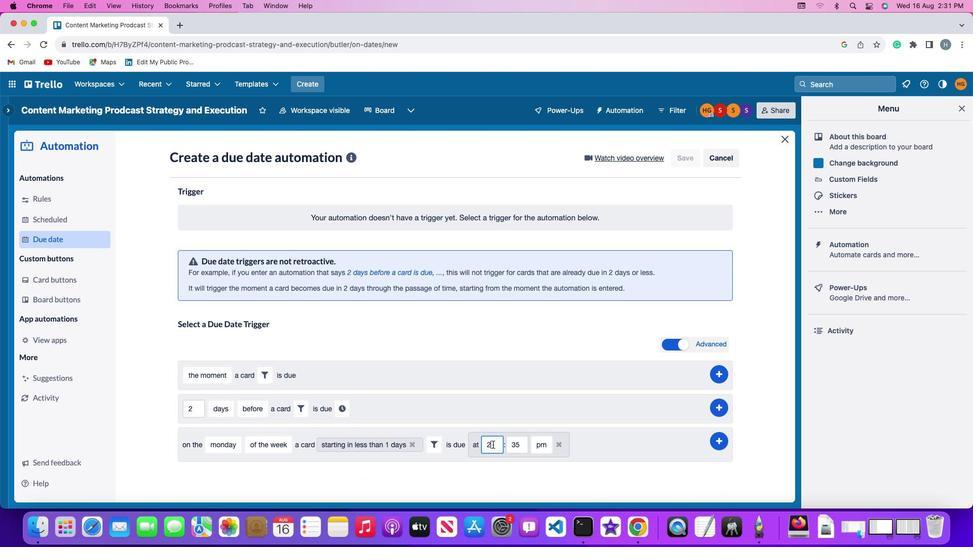
Action: Mouse moved to (493, 445)
Screenshot: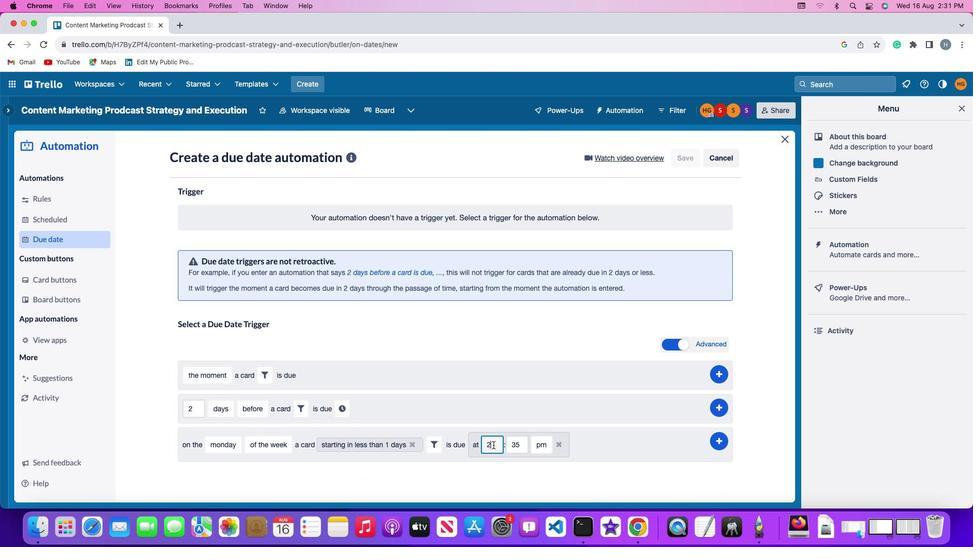 
Action: Key pressed Key.backspace'1''1'
Screenshot: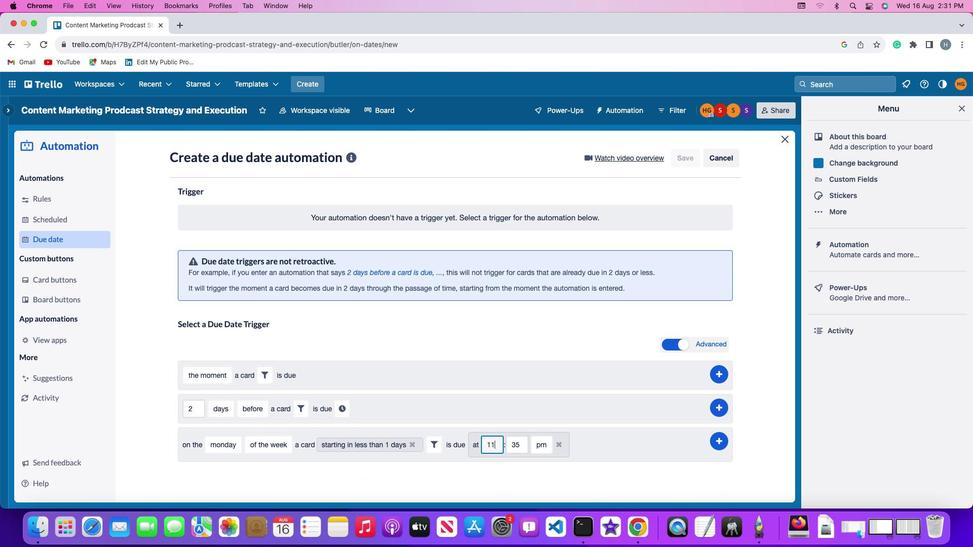
Action: Mouse moved to (520, 445)
Screenshot: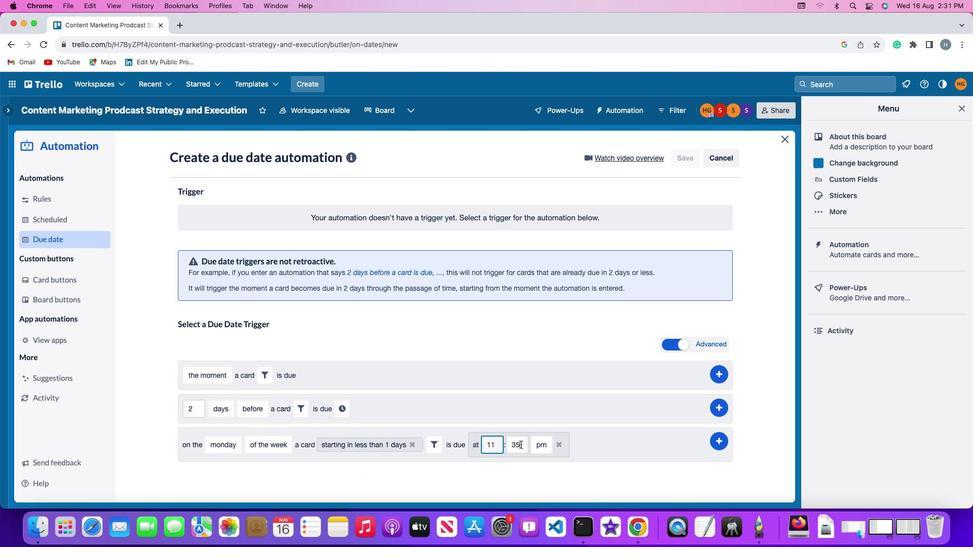 
Action: Mouse pressed left at (520, 445)
Screenshot: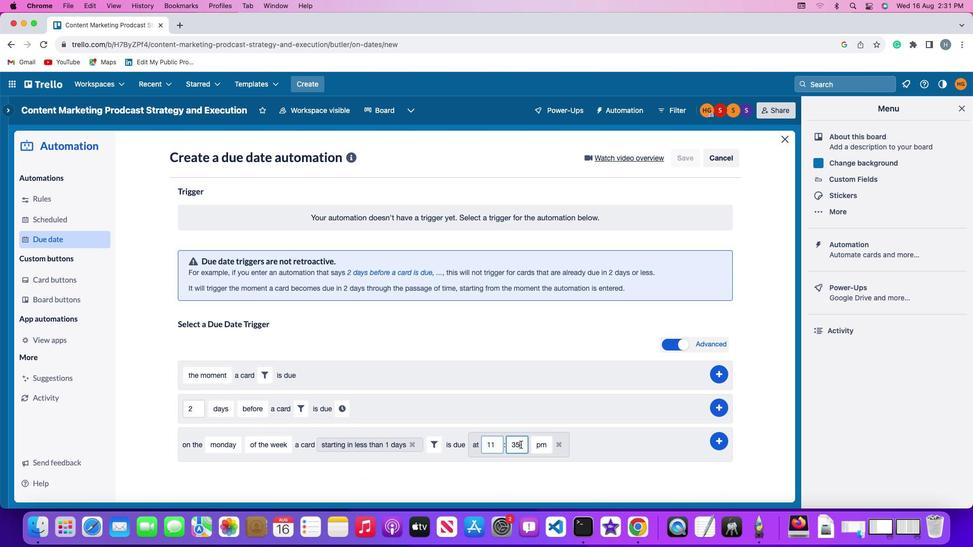 
Action: Key pressed Key.backspaceKey.backspace'0''0'
Screenshot: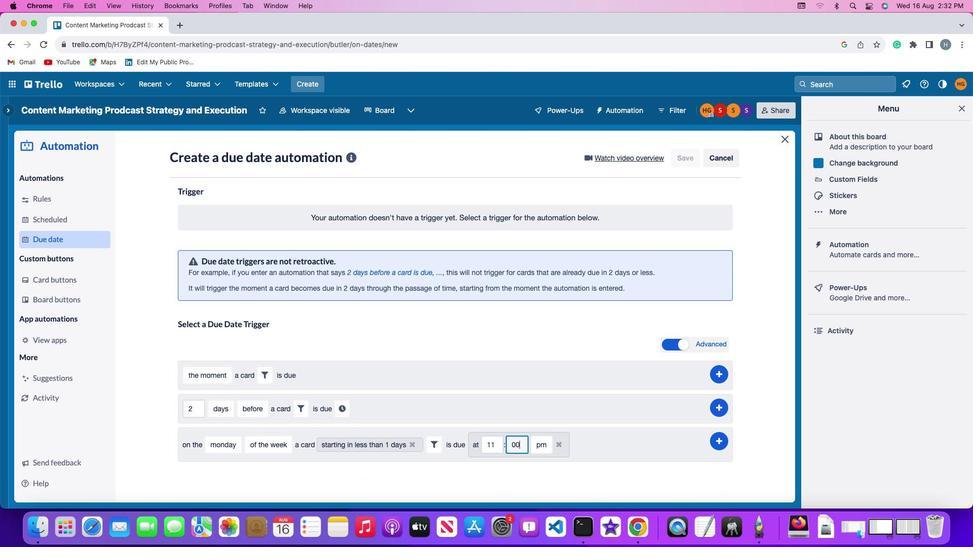 
Action: Mouse moved to (536, 443)
Screenshot: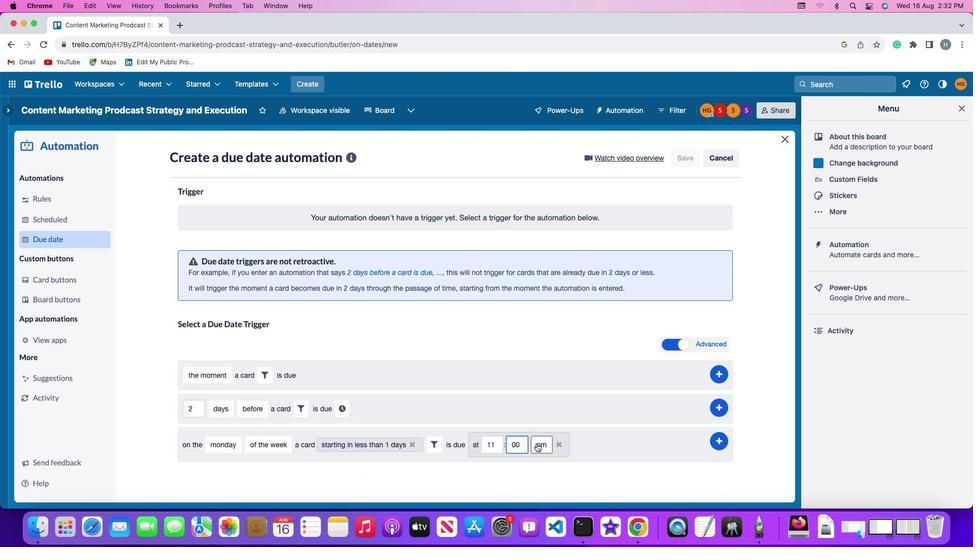 
Action: Mouse pressed left at (536, 443)
Screenshot: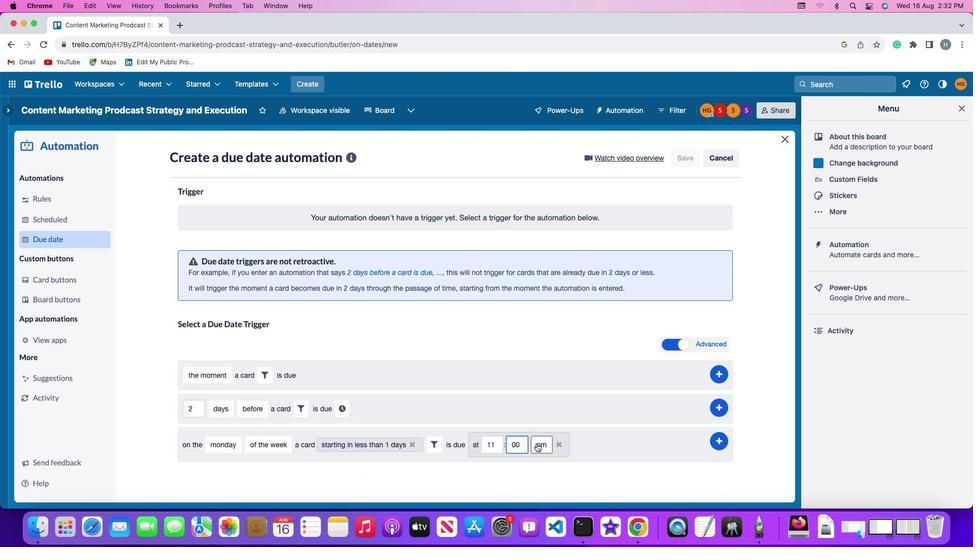 
Action: Mouse moved to (543, 462)
Screenshot: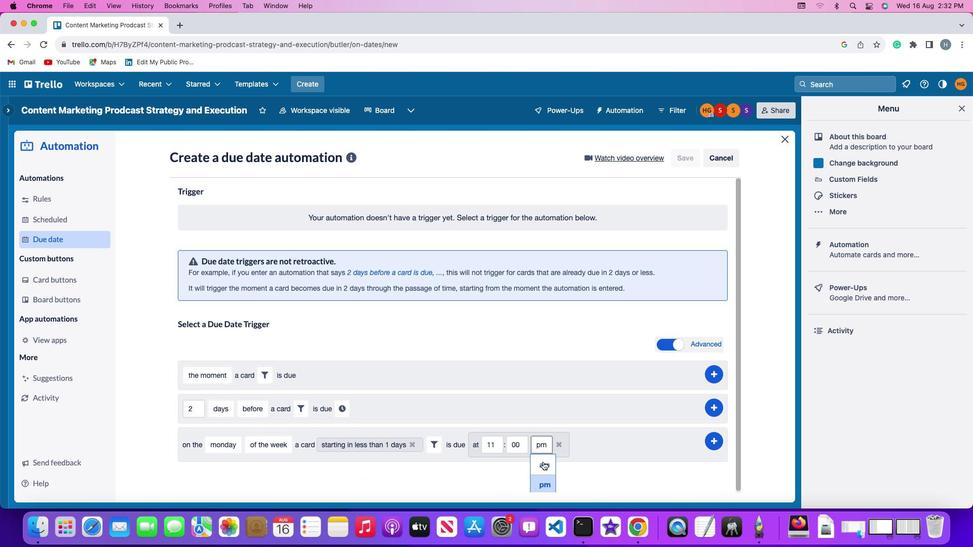
Action: Mouse pressed left at (543, 462)
Screenshot: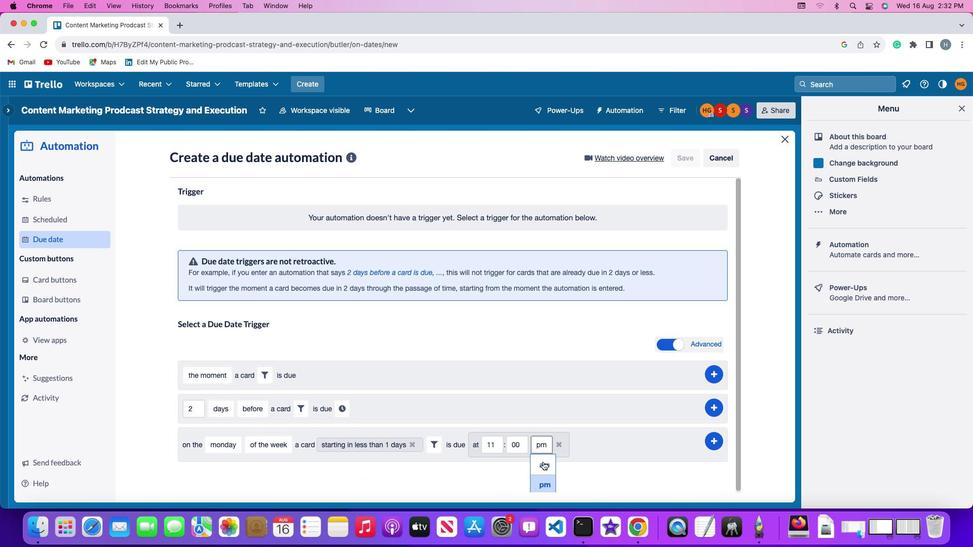 
Action: Mouse moved to (721, 439)
Screenshot: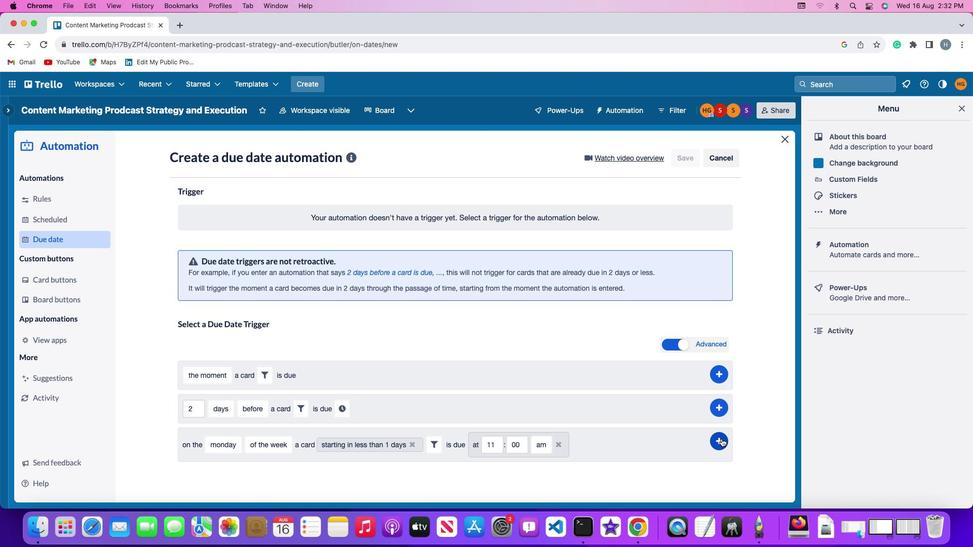 
Action: Mouse pressed left at (721, 439)
Screenshot: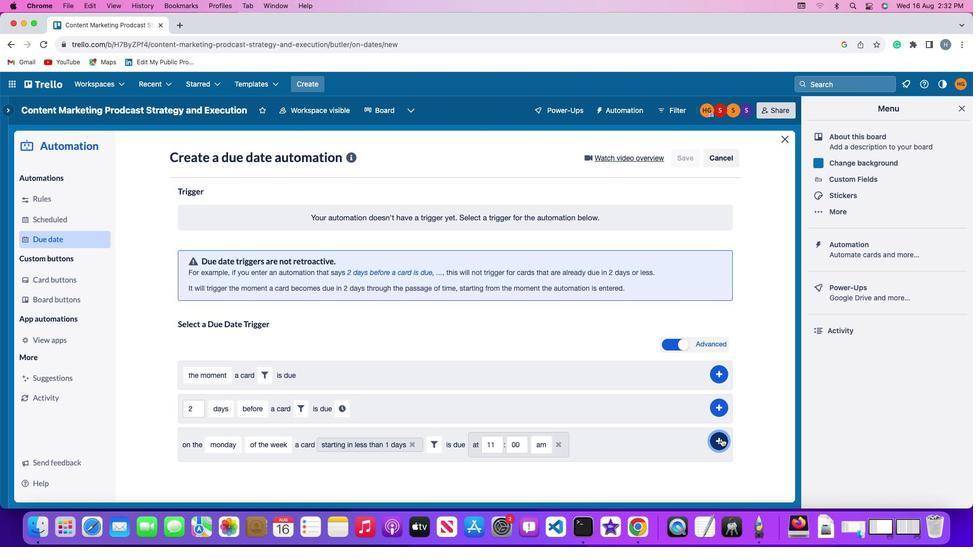 
Action: Mouse moved to (759, 371)
Screenshot: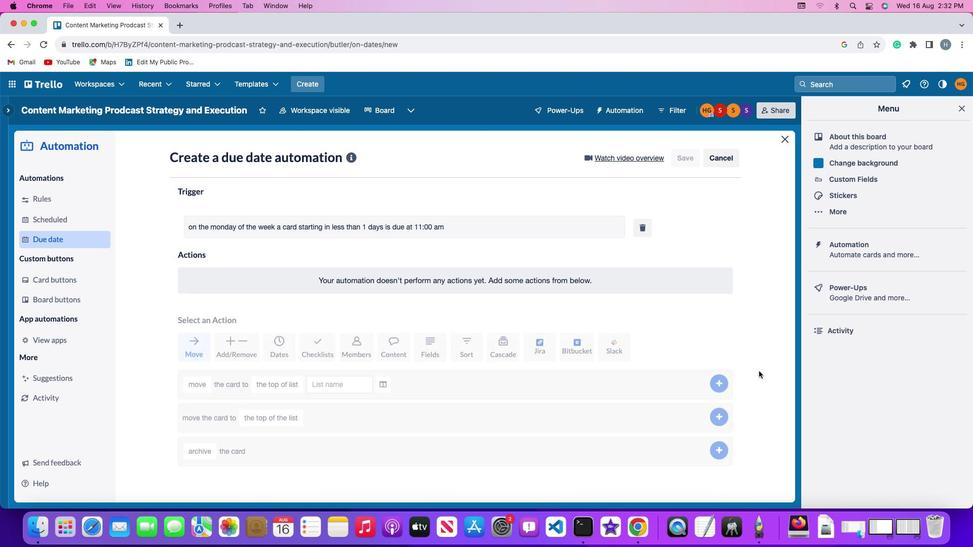 
